 Task: Create a due date automation trigger when advanced on, 2 days after a card is due add fields with custom fields "Resume" completed at 11:00 AM.
Action: Mouse moved to (915, 288)
Screenshot: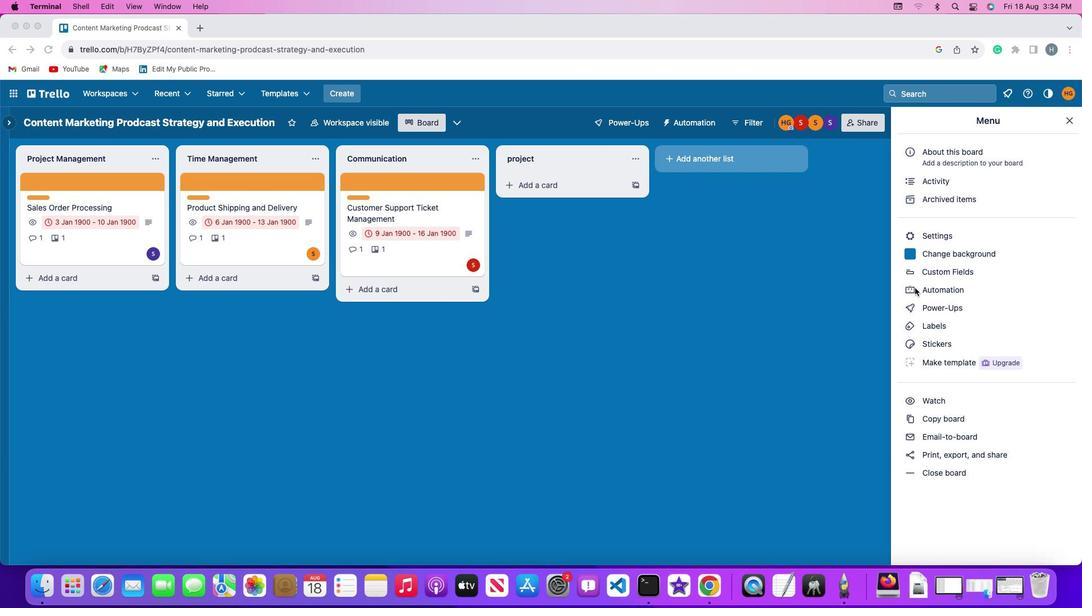 
Action: Mouse pressed left at (915, 288)
Screenshot: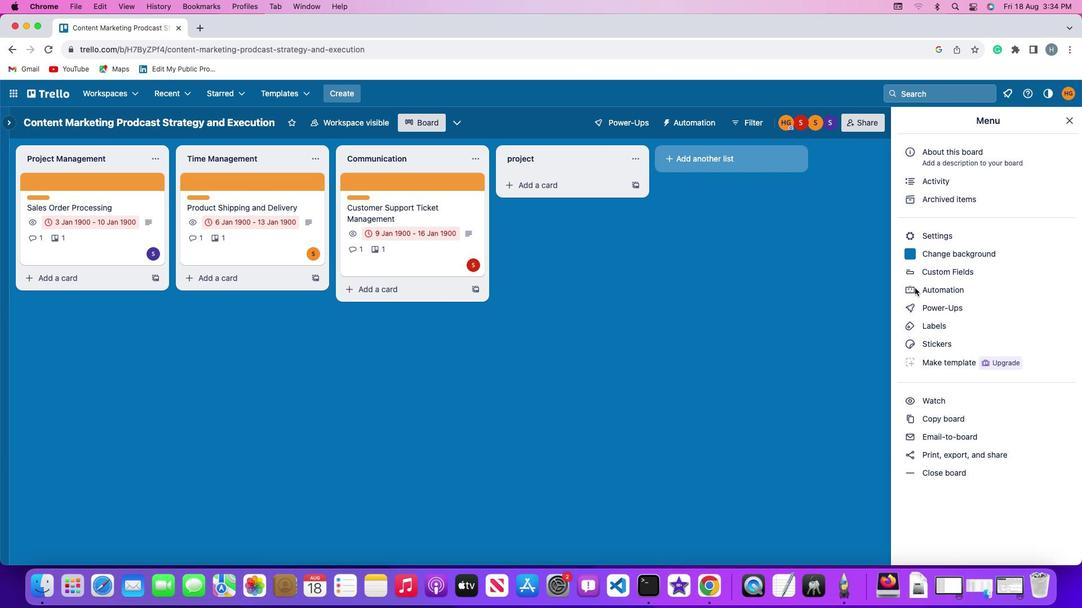 
Action: Mouse pressed left at (915, 288)
Screenshot: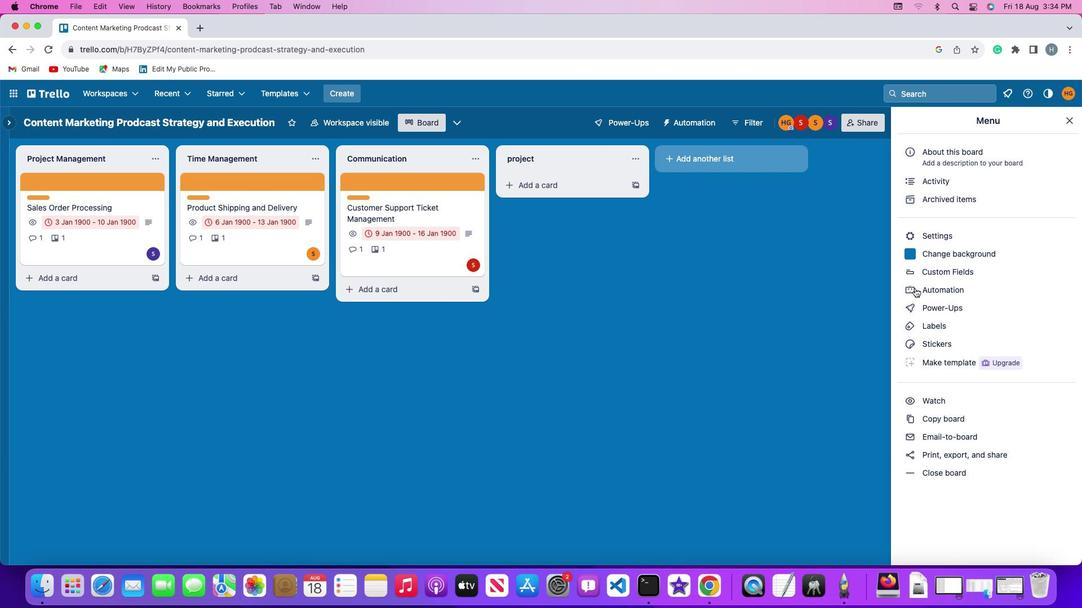 
Action: Mouse moved to (56, 266)
Screenshot: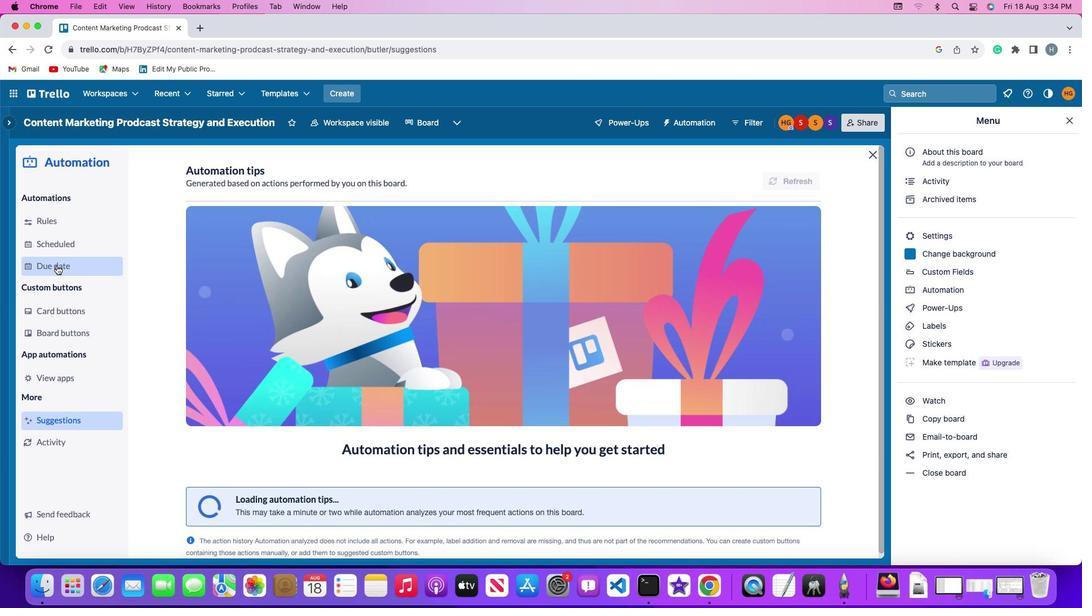 
Action: Mouse pressed left at (56, 266)
Screenshot: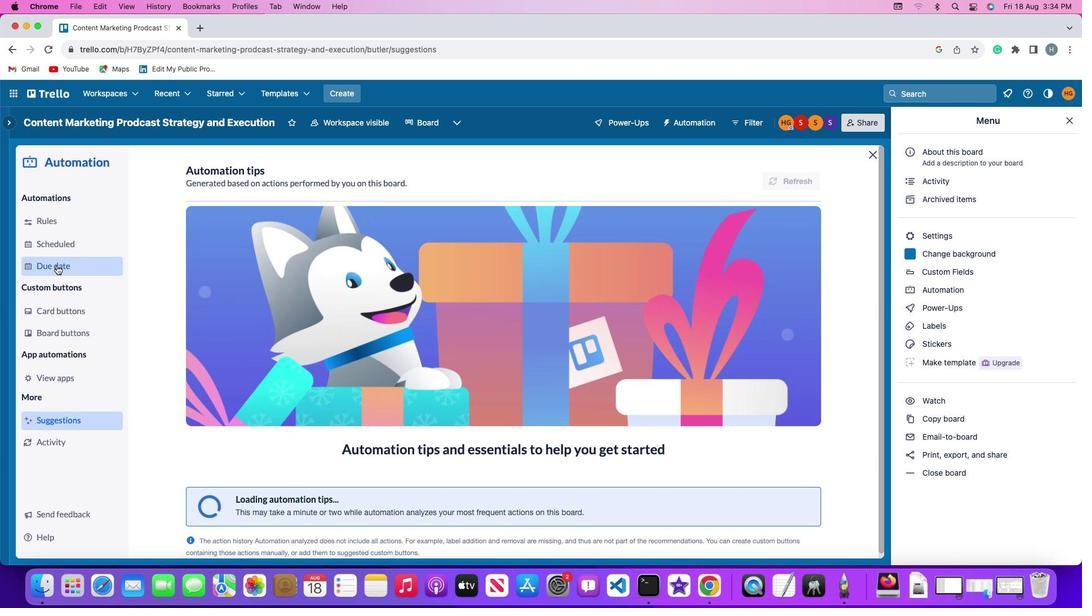 
Action: Mouse moved to (742, 172)
Screenshot: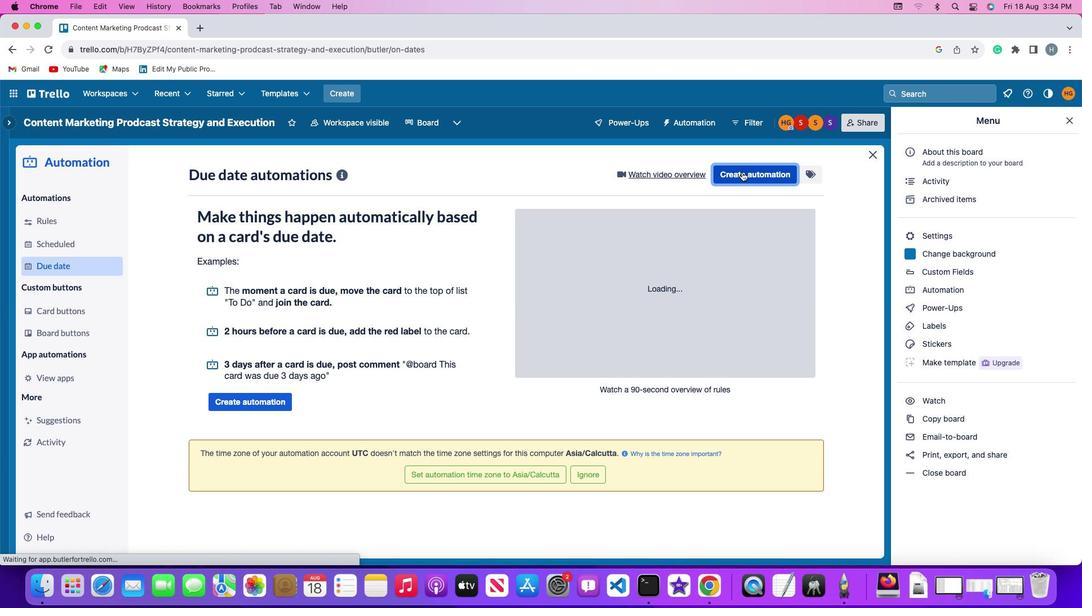 
Action: Mouse pressed left at (742, 172)
Screenshot: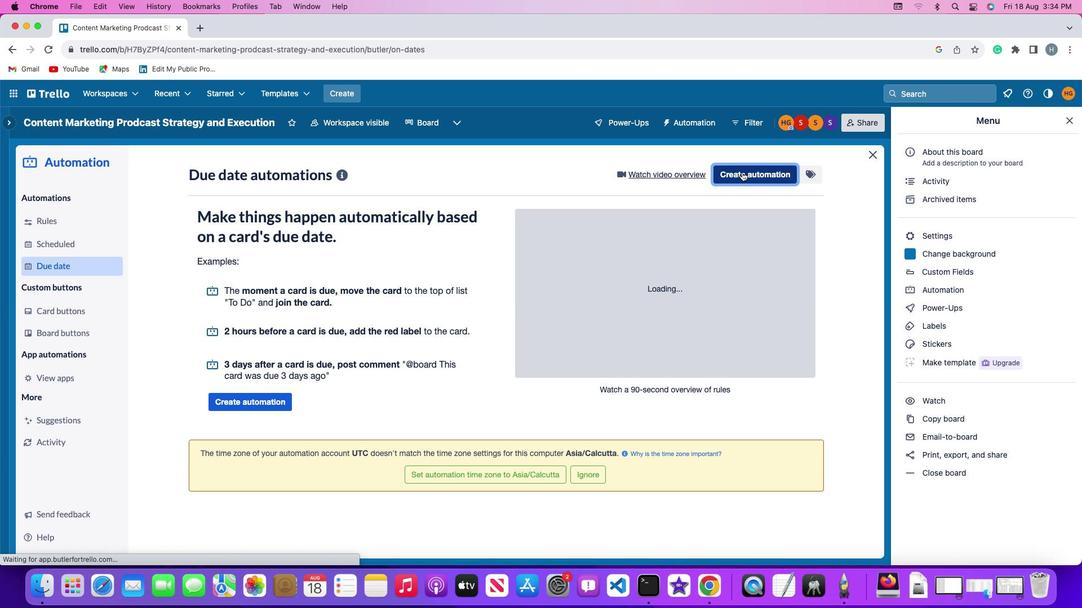 
Action: Mouse moved to (218, 279)
Screenshot: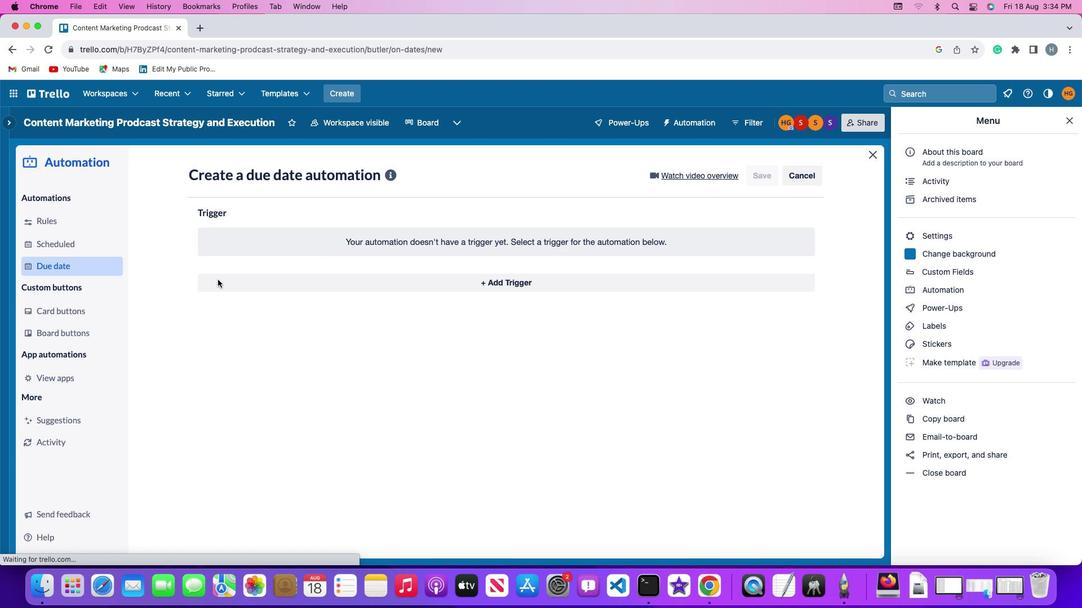 
Action: Mouse pressed left at (218, 279)
Screenshot: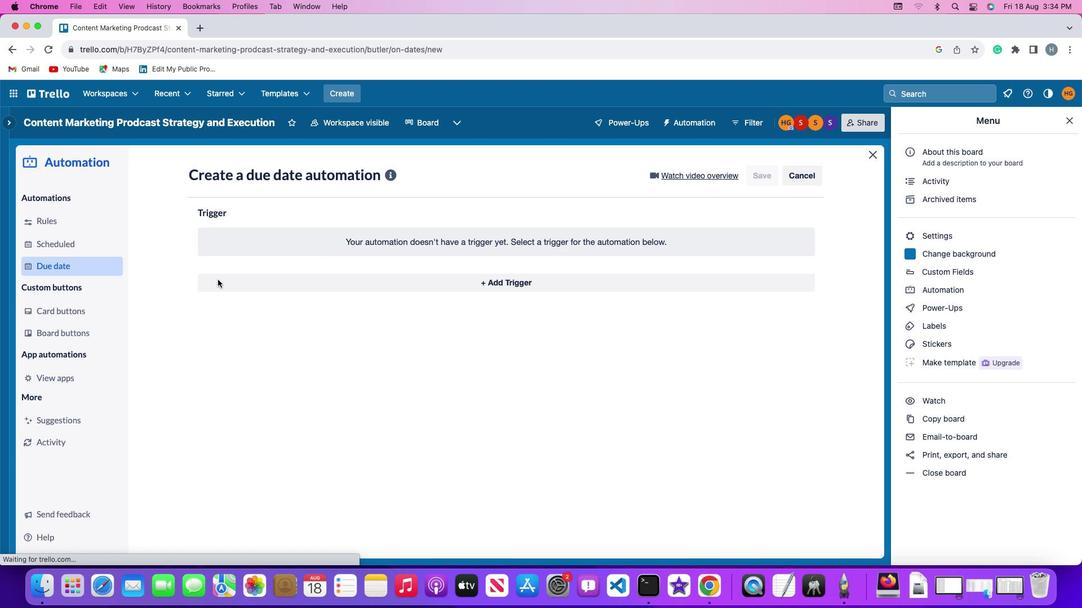 
Action: Mouse moved to (218, 455)
Screenshot: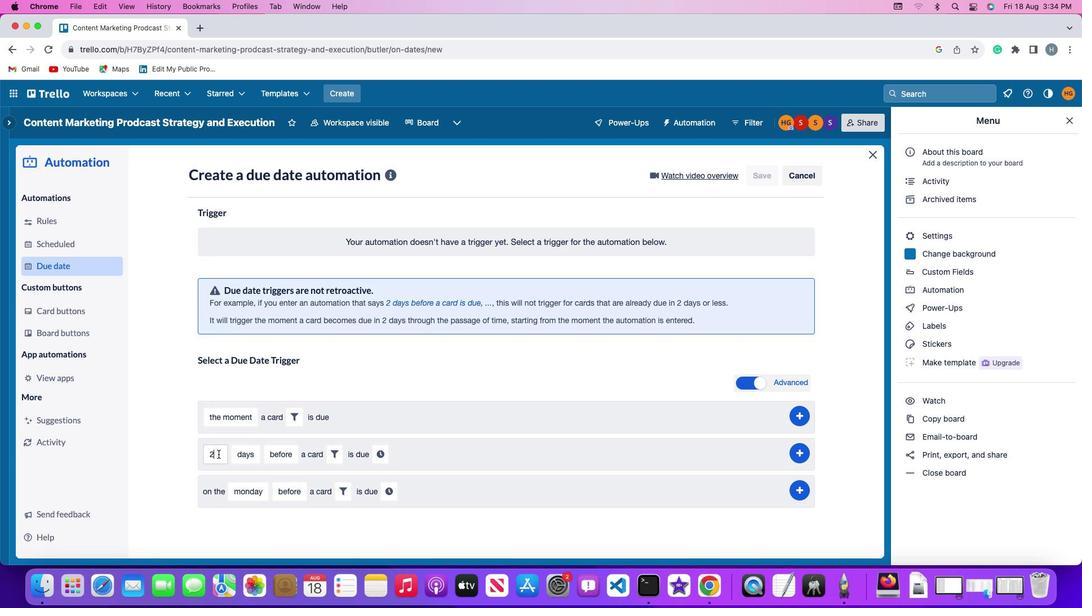 
Action: Mouse pressed left at (218, 455)
Screenshot: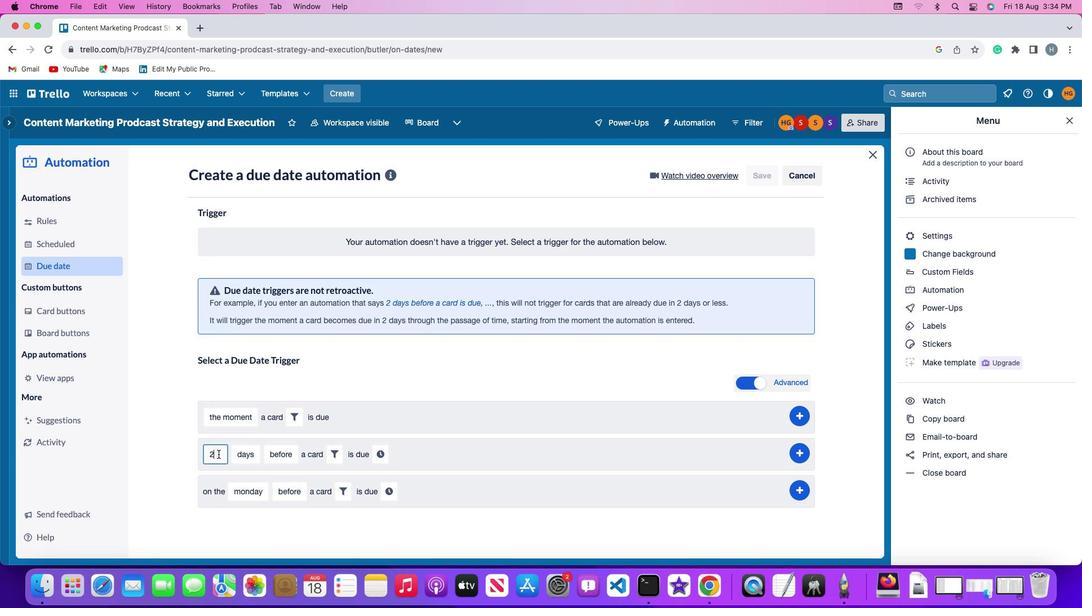 
Action: Mouse moved to (218, 452)
Screenshot: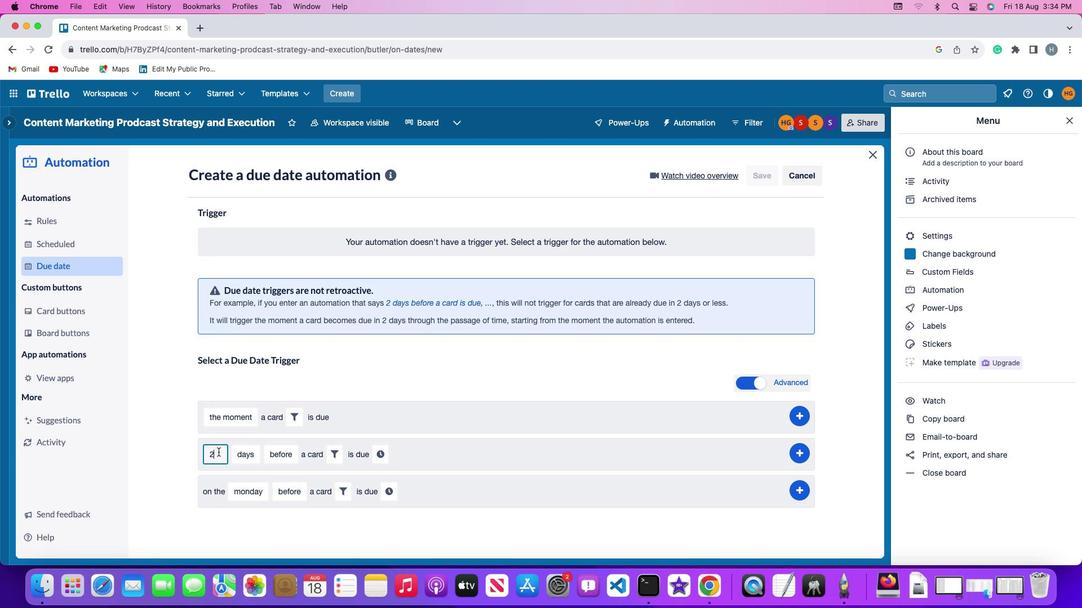
Action: Key pressed Key.backspace
Screenshot: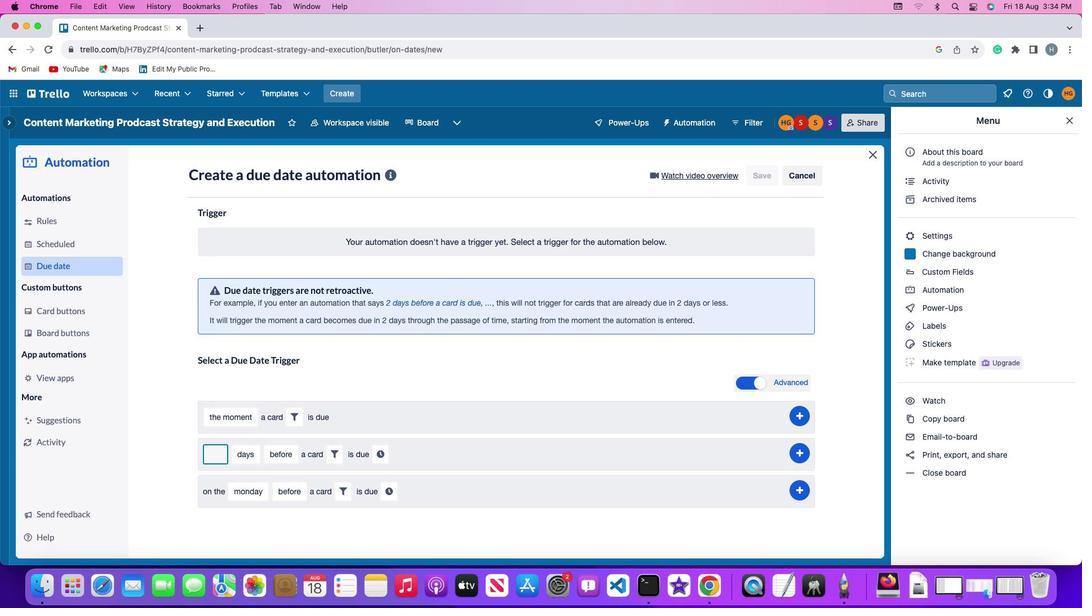 
Action: Mouse moved to (218, 452)
Screenshot: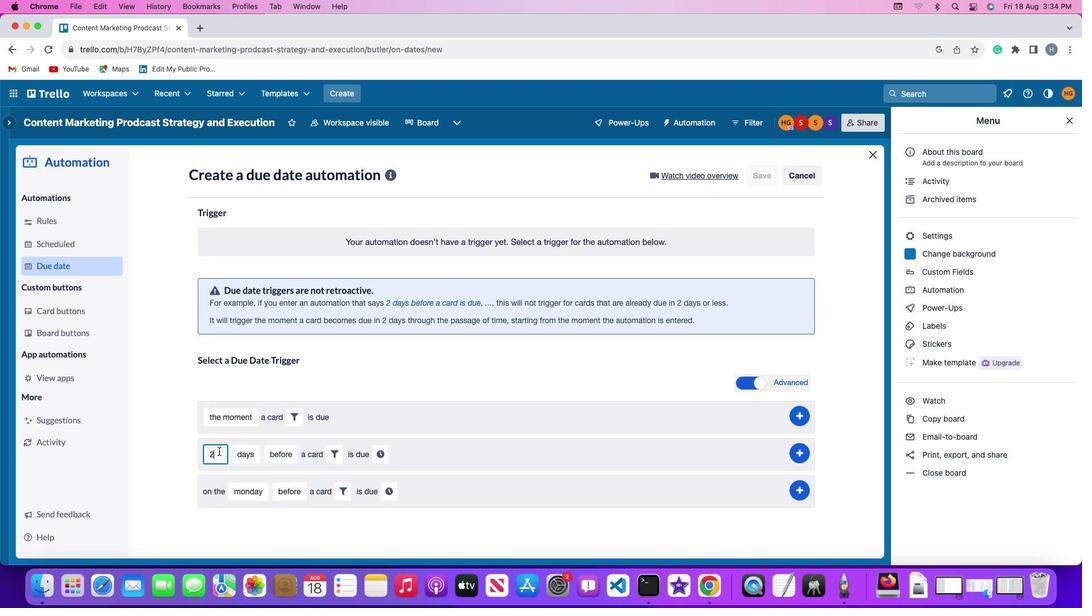 
Action: Key pressed '2'
Screenshot: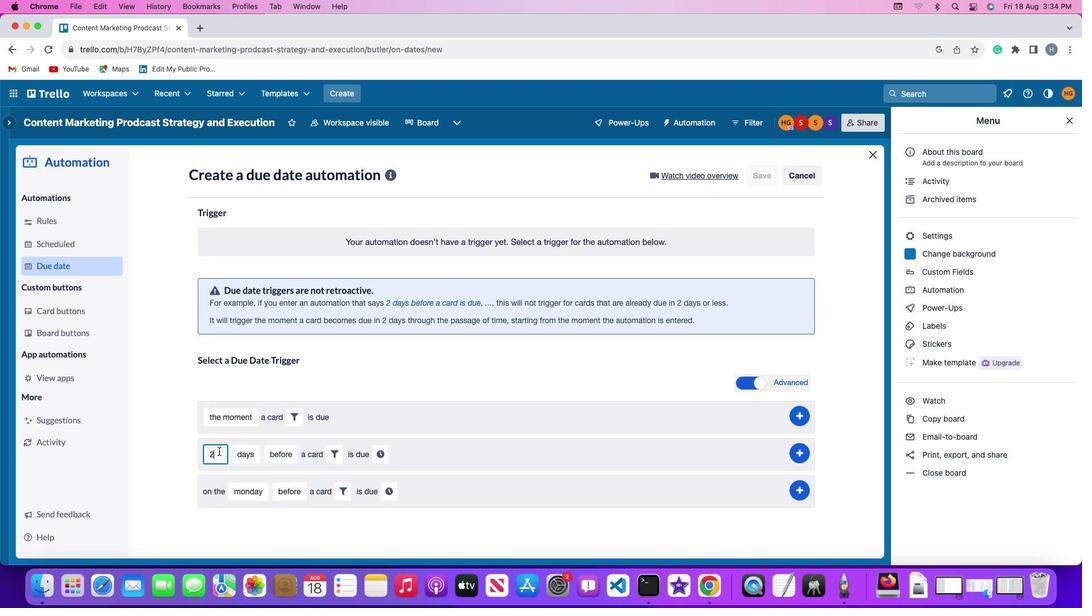 
Action: Mouse moved to (236, 448)
Screenshot: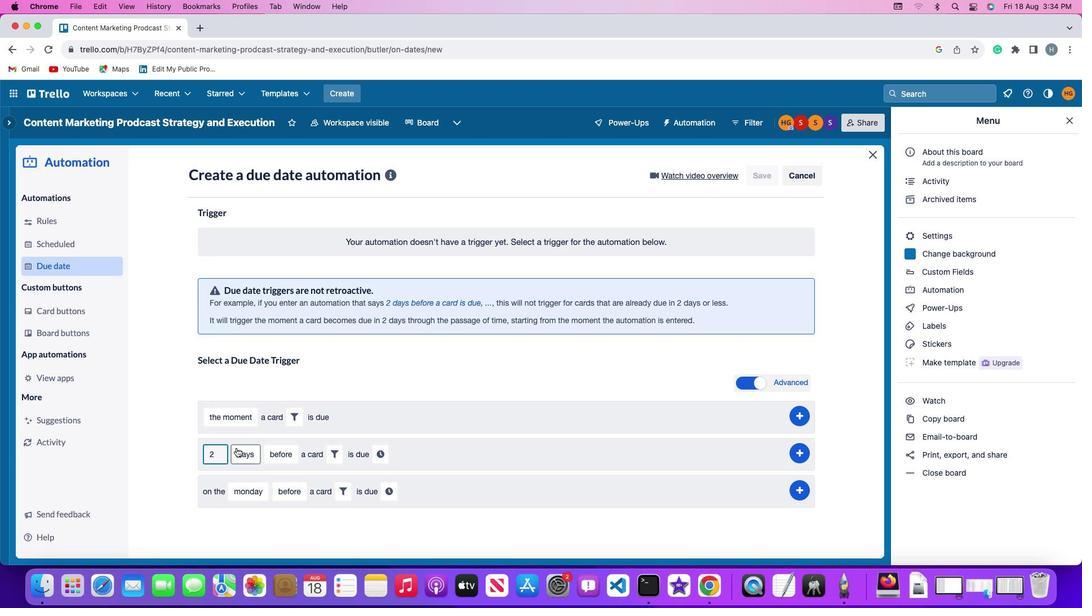 
Action: Mouse pressed left at (236, 448)
Screenshot: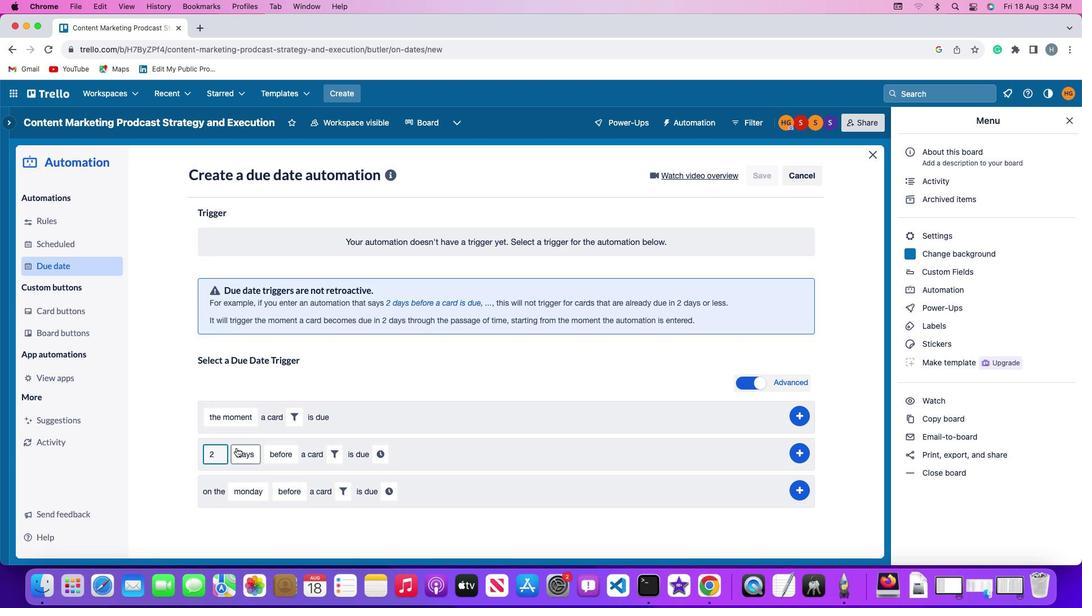 
Action: Mouse moved to (247, 475)
Screenshot: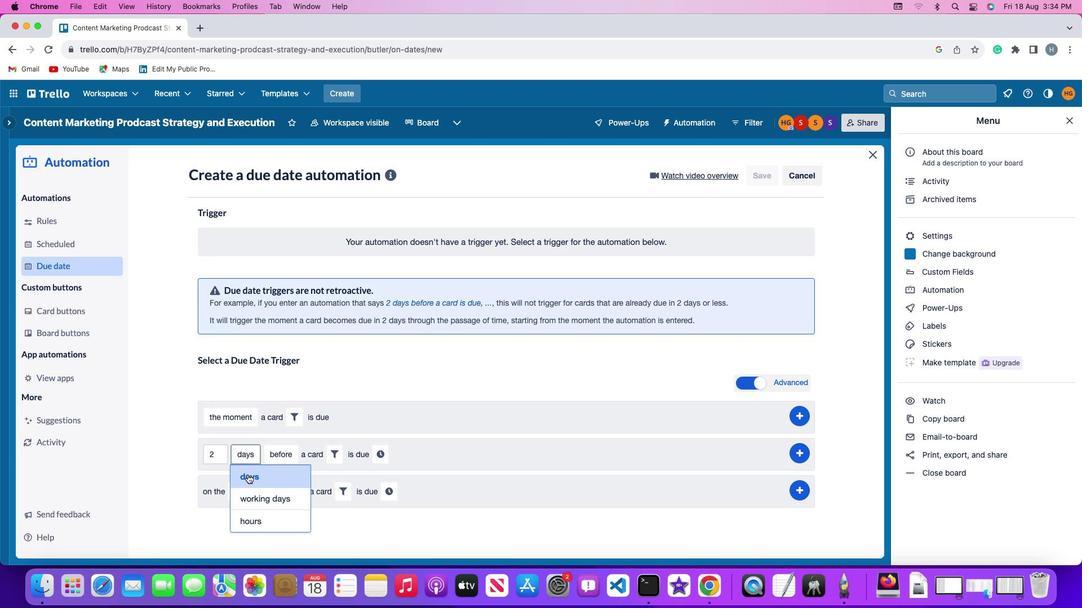 
Action: Mouse pressed left at (247, 475)
Screenshot: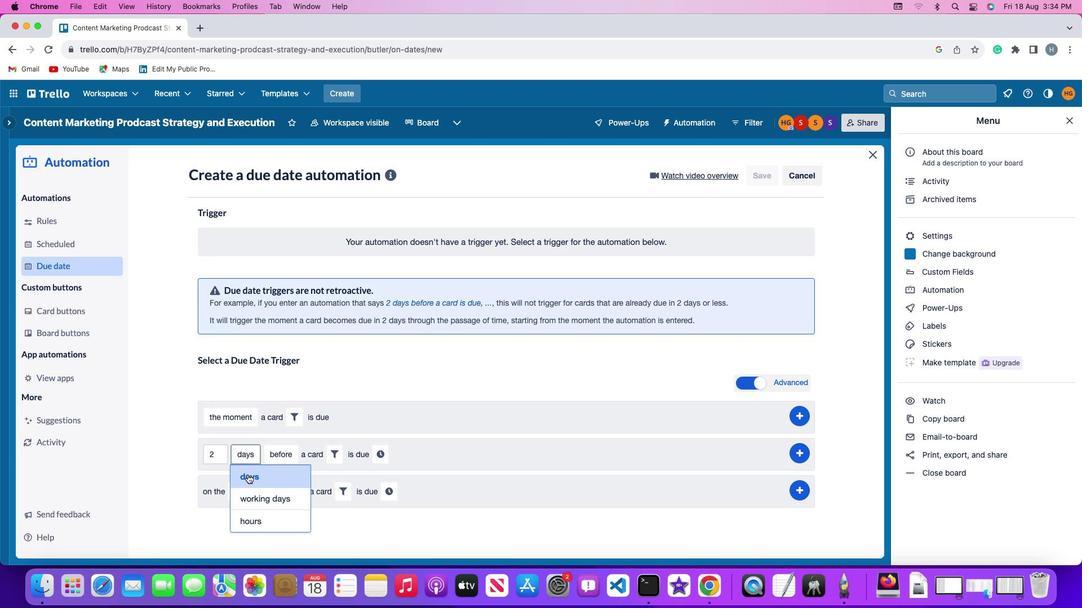 
Action: Mouse moved to (277, 452)
Screenshot: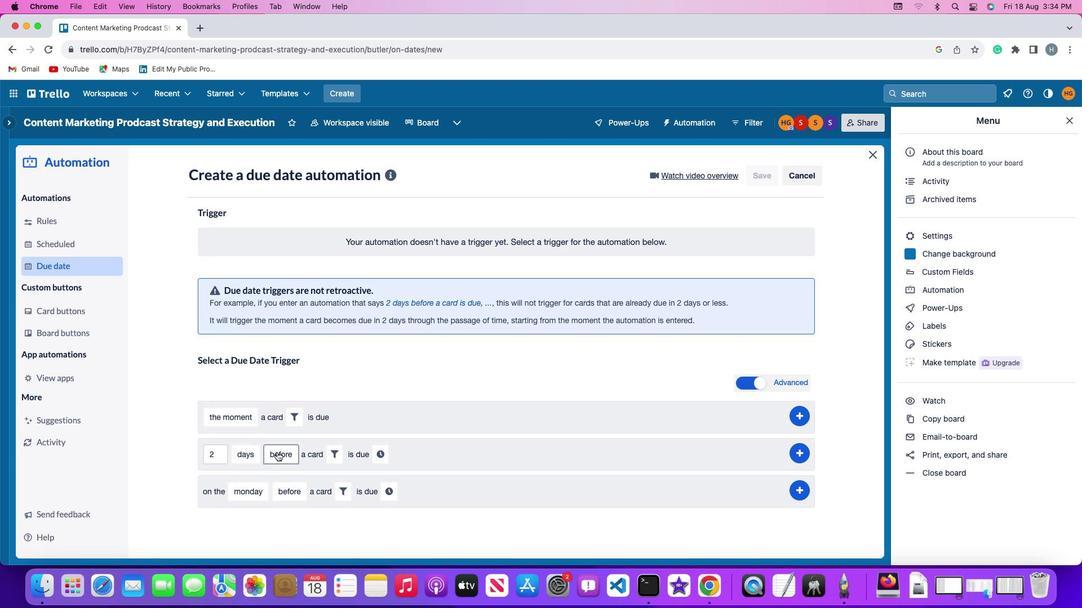 
Action: Mouse pressed left at (277, 452)
Screenshot: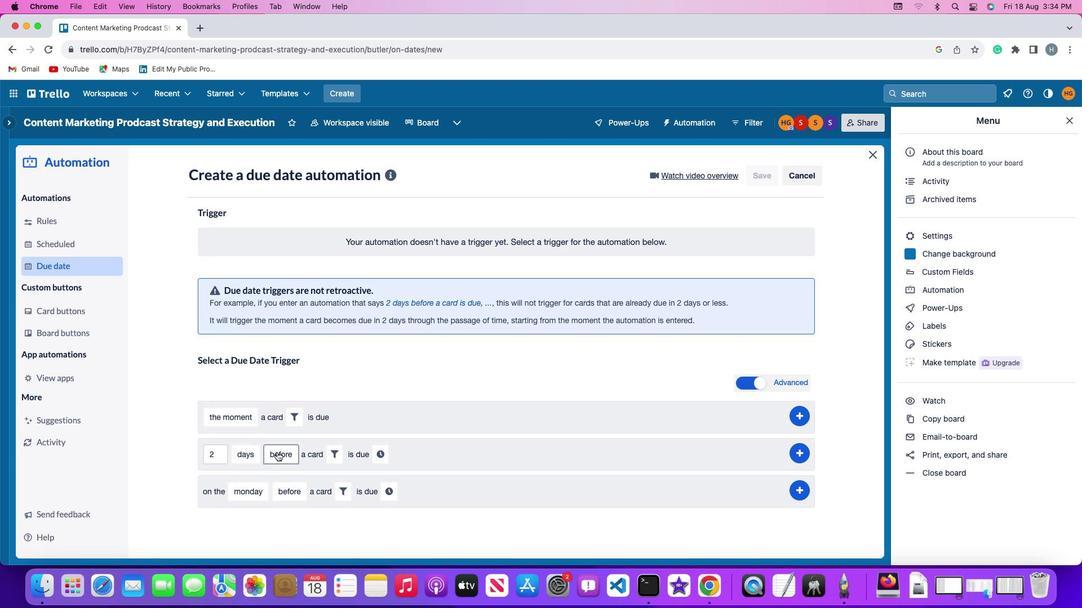 
Action: Mouse moved to (282, 495)
Screenshot: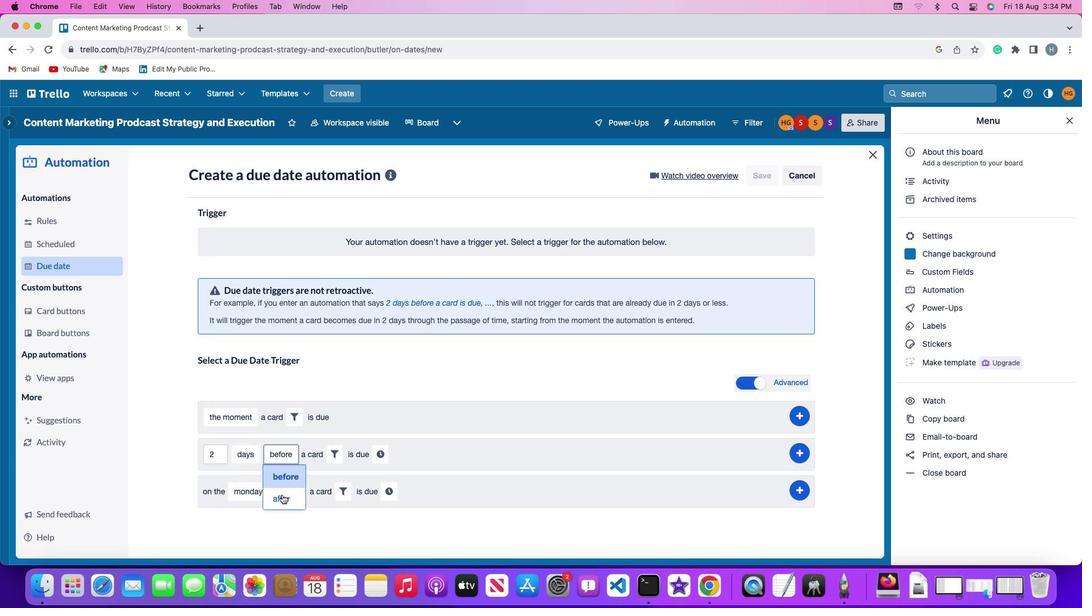 
Action: Mouse pressed left at (282, 495)
Screenshot: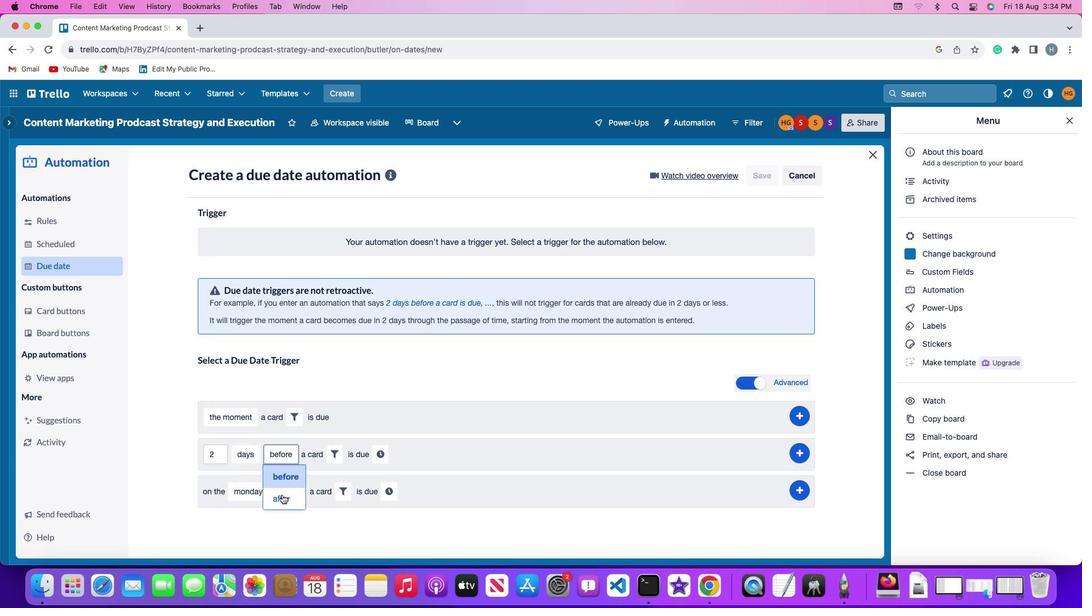 
Action: Mouse moved to (328, 453)
Screenshot: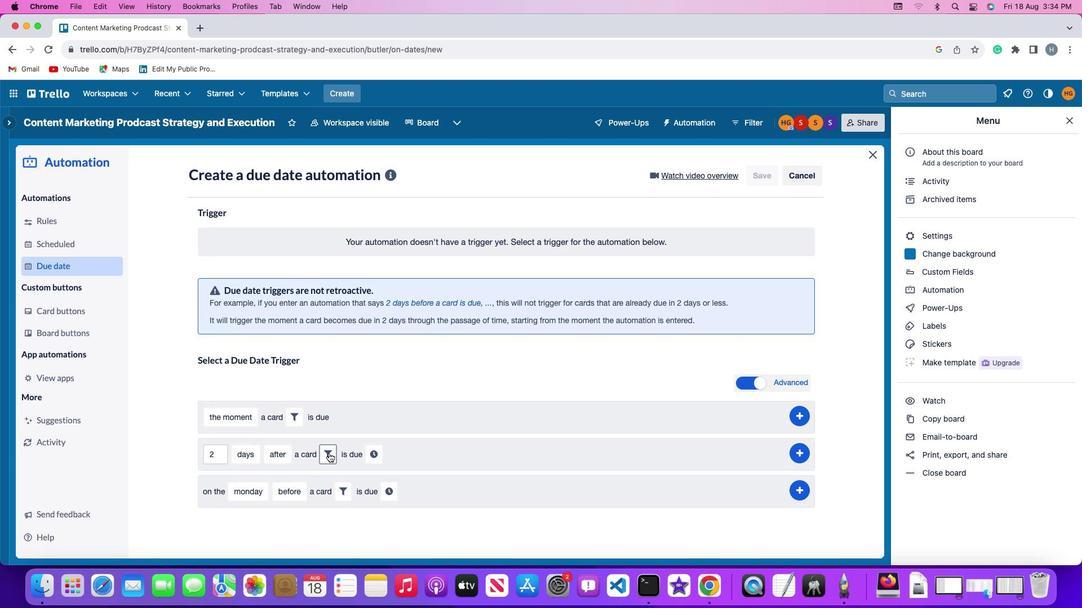 
Action: Mouse pressed left at (328, 453)
Screenshot: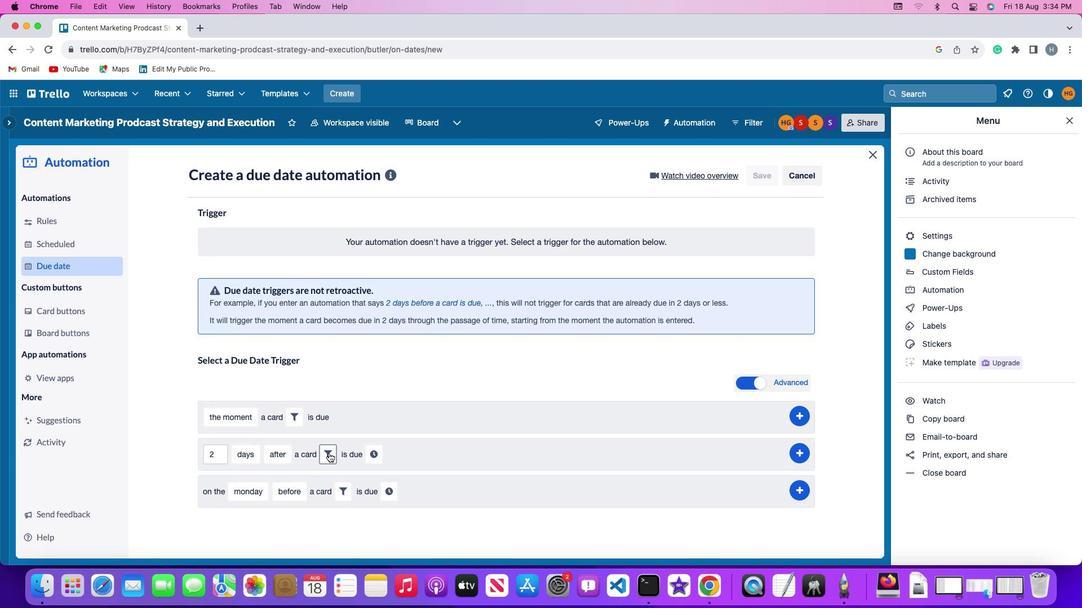
Action: Mouse moved to (510, 490)
Screenshot: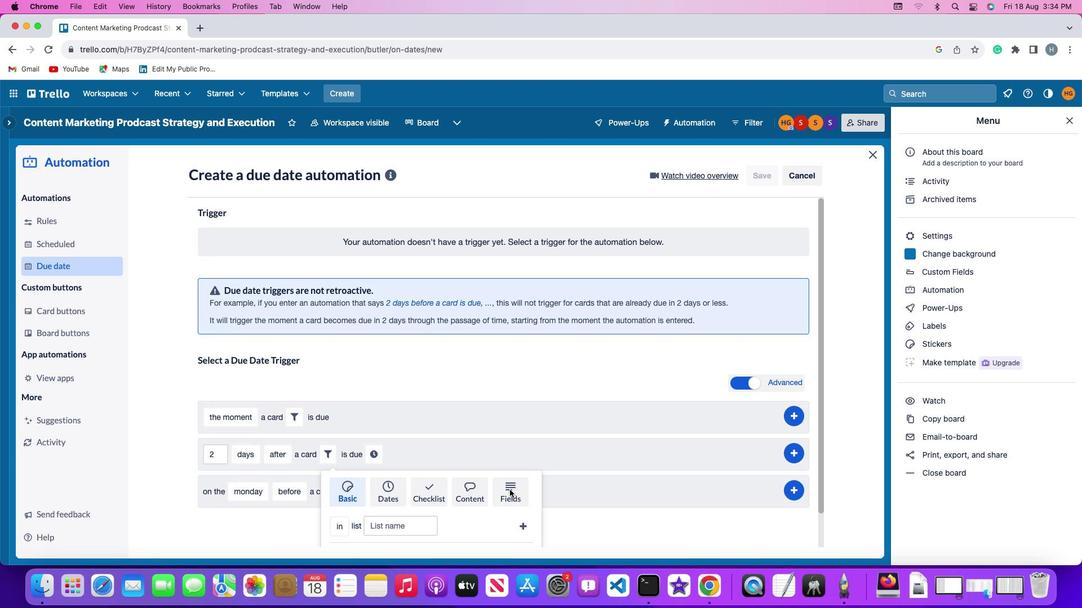 
Action: Mouse pressed left at (510, 490)
Screenshot: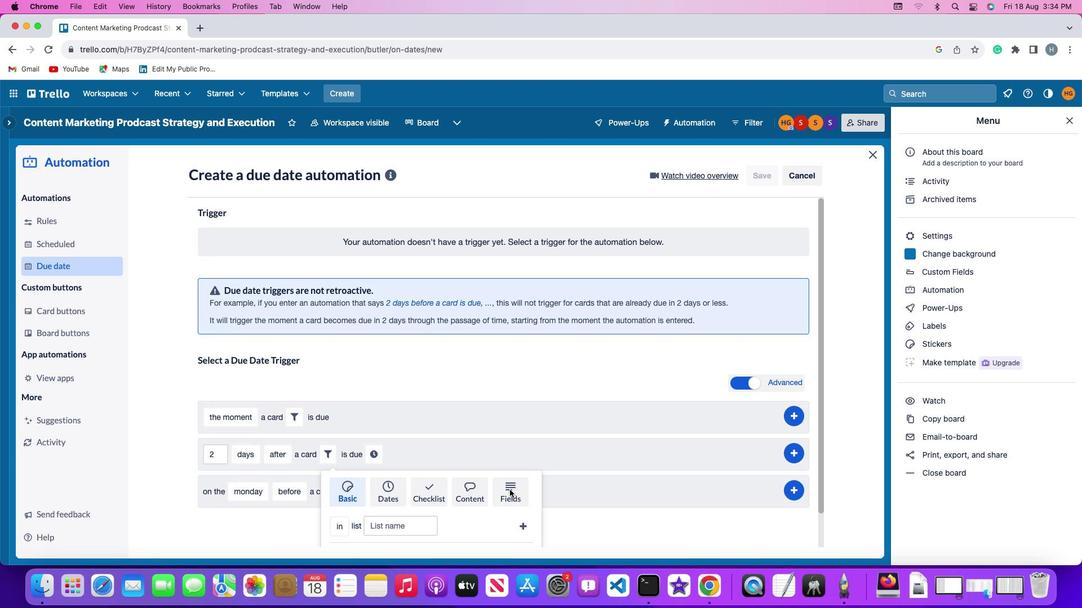
Action: Mouse moved to (262, 508)
Screenshot: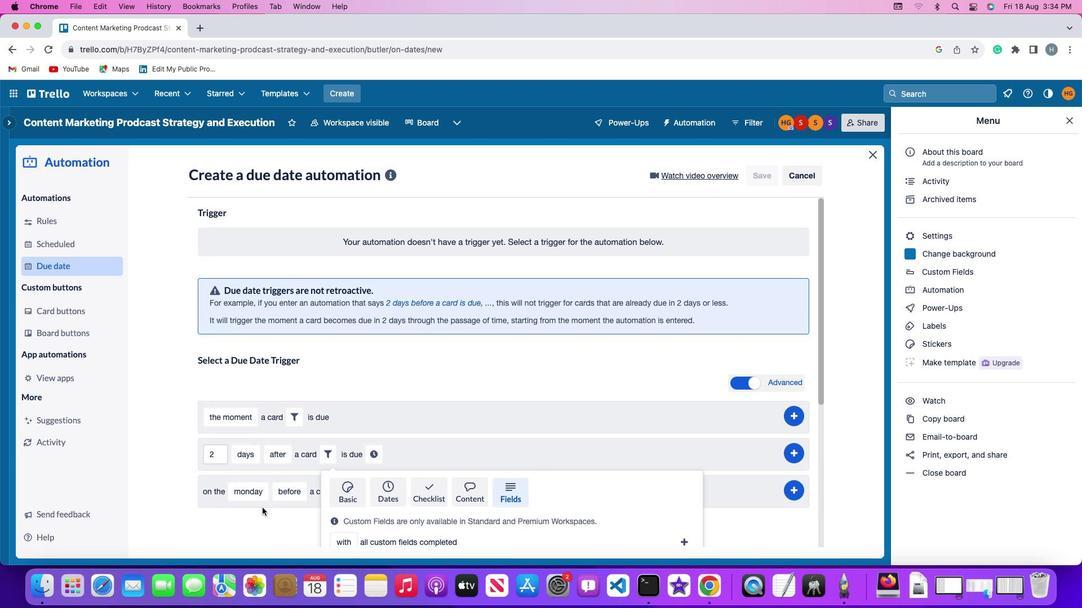 
Action: Mouse scrolled (262, 508) with delta (0, 0)
Screenshot: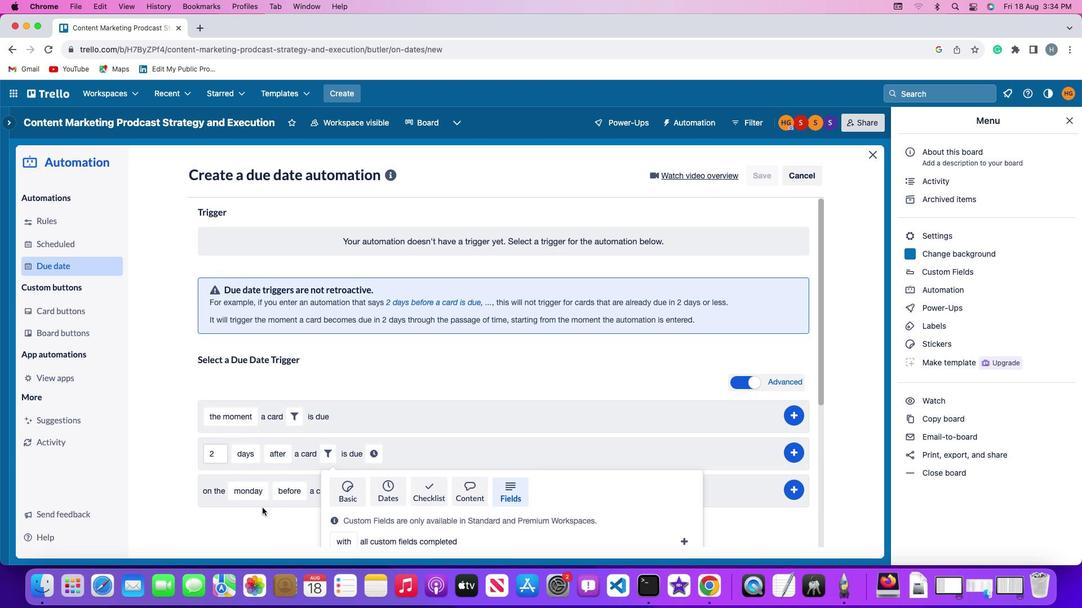 
Action: Mouse scrolled (262, 508) with delta (0, 0)
Screenshot: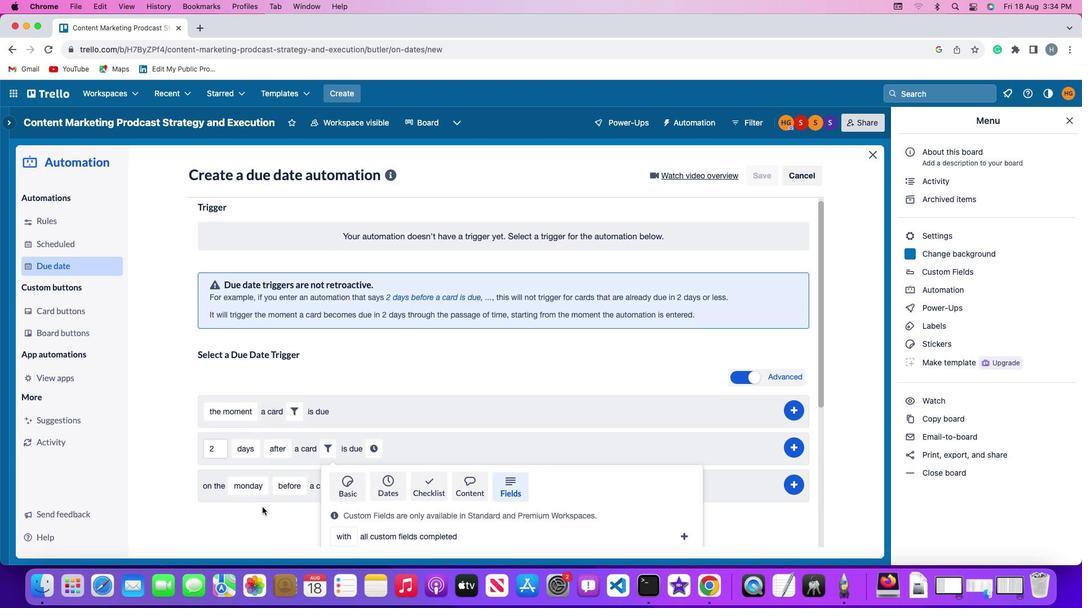 
Action: Mouse scrolled (262, 508) with delta (0, -1)
Screenshot: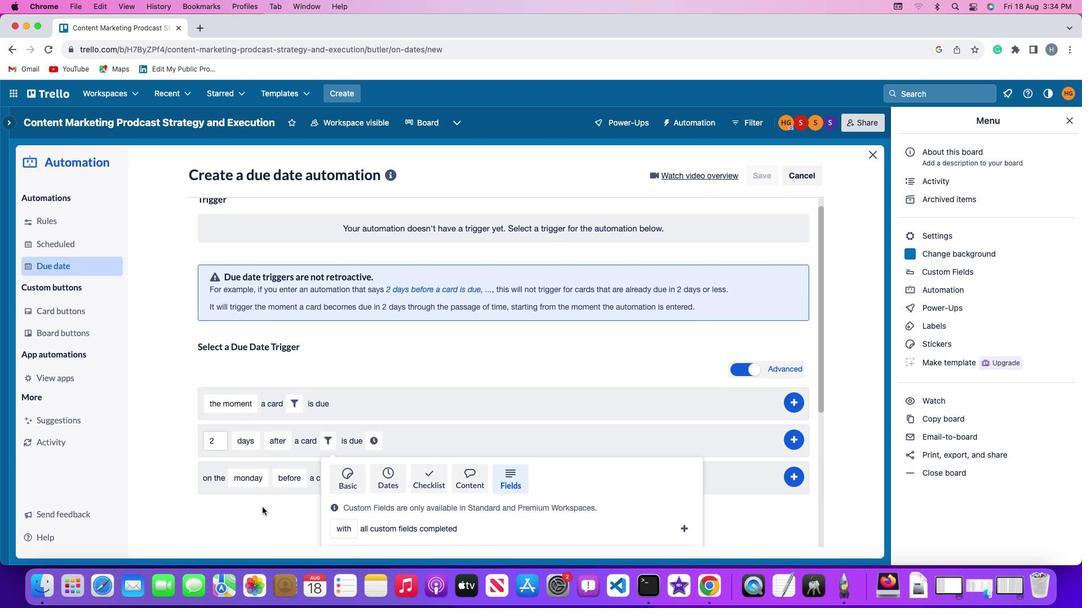 
Action: Mouse moved to (260, 504)
Screenshot: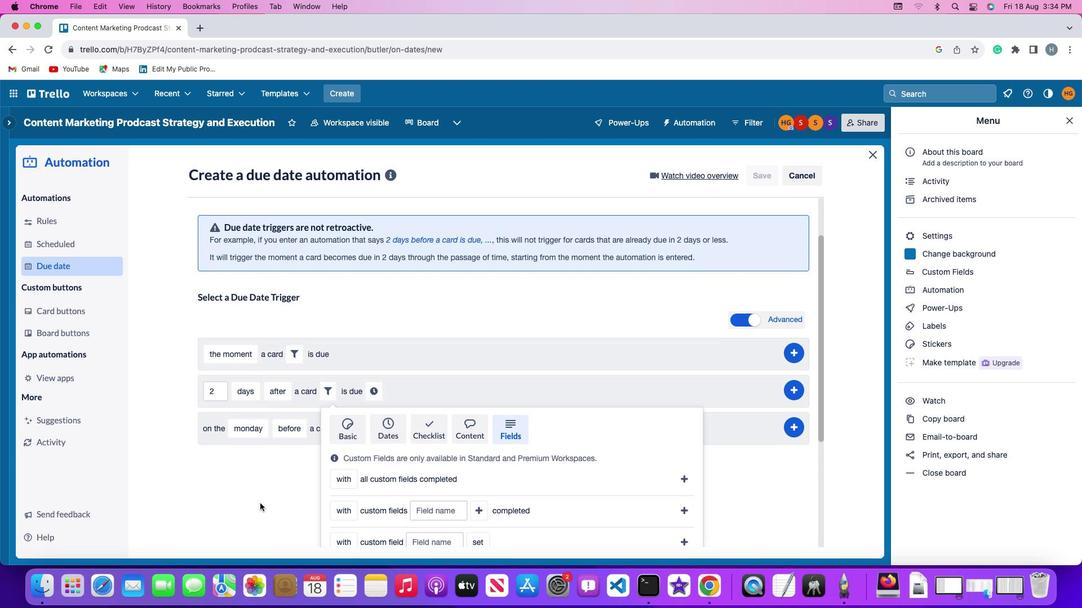 
Action: Mouse scrolled (260, 504) with delta (0, 0)
Screenshot: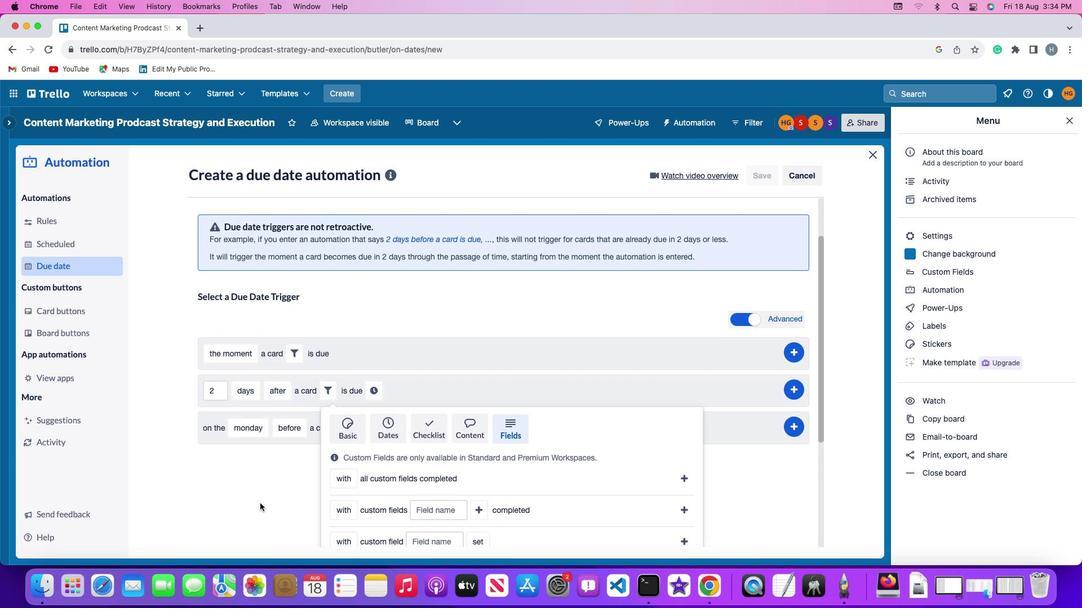 
Action: Mouse moved to (259, 503)
Screenshot: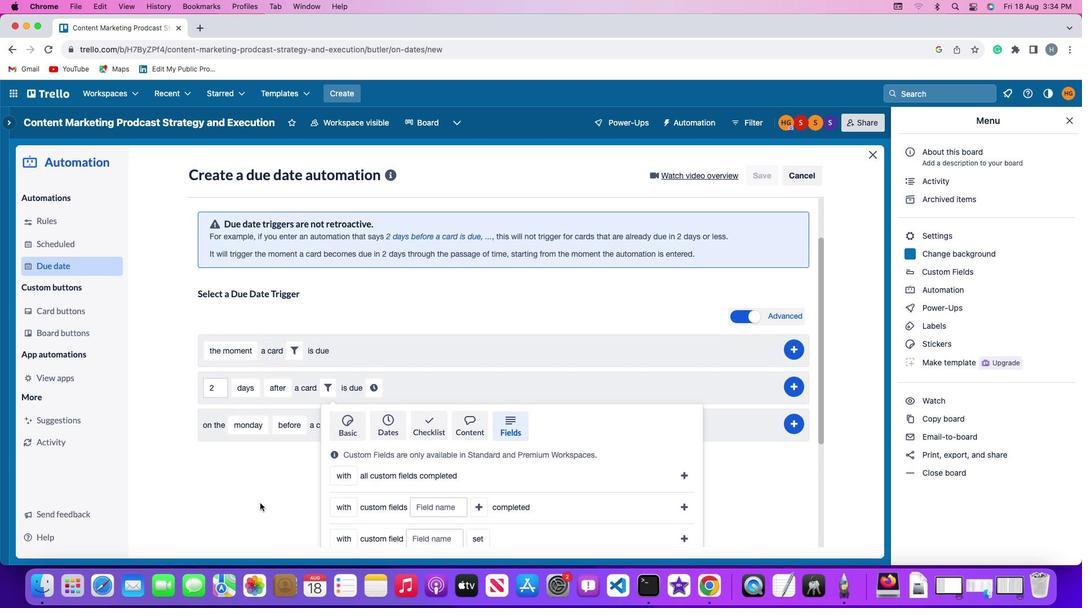 
Action: Mouse scrolled (259, 503) with delta (0, 0)
Screenshot: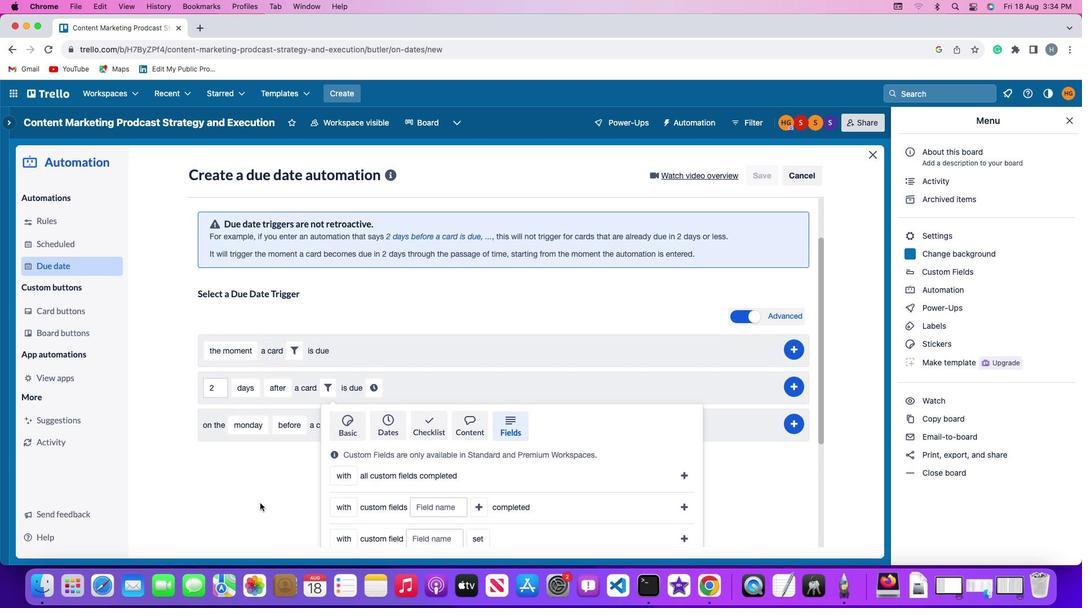 
Action: Mouse scrolled (259, 503) with delta (0, 0)
Screenshot: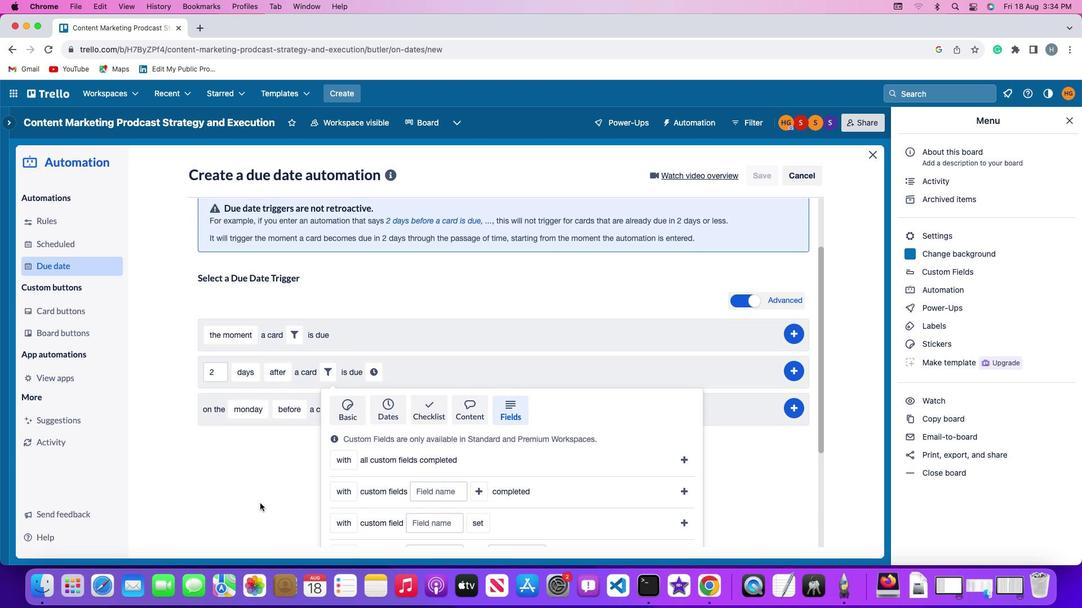 
Action: Mouse scrolled (259, 503) with delta (0, -1)
Screenshot: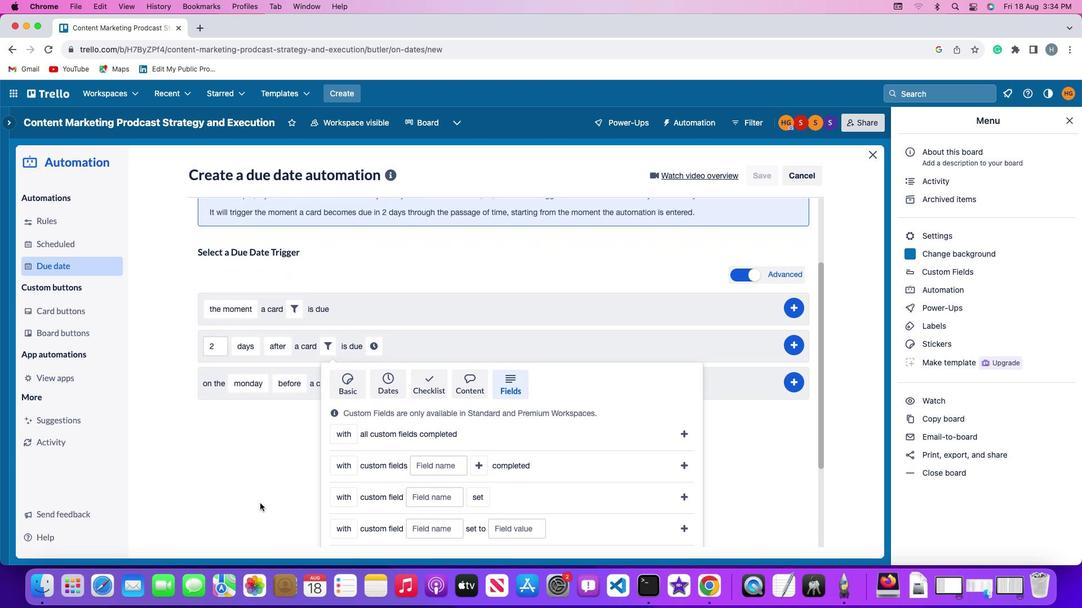 
Action: Mouse moved to (344, 412)
Screenshot: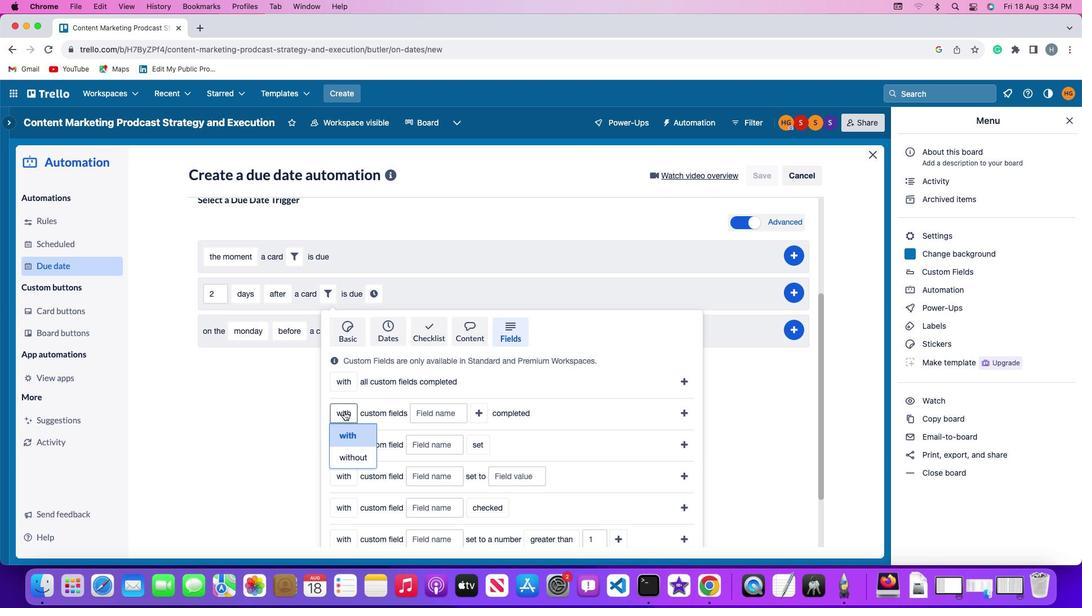 
Action: Mouse pressed left at (344, 412)
Screenshot: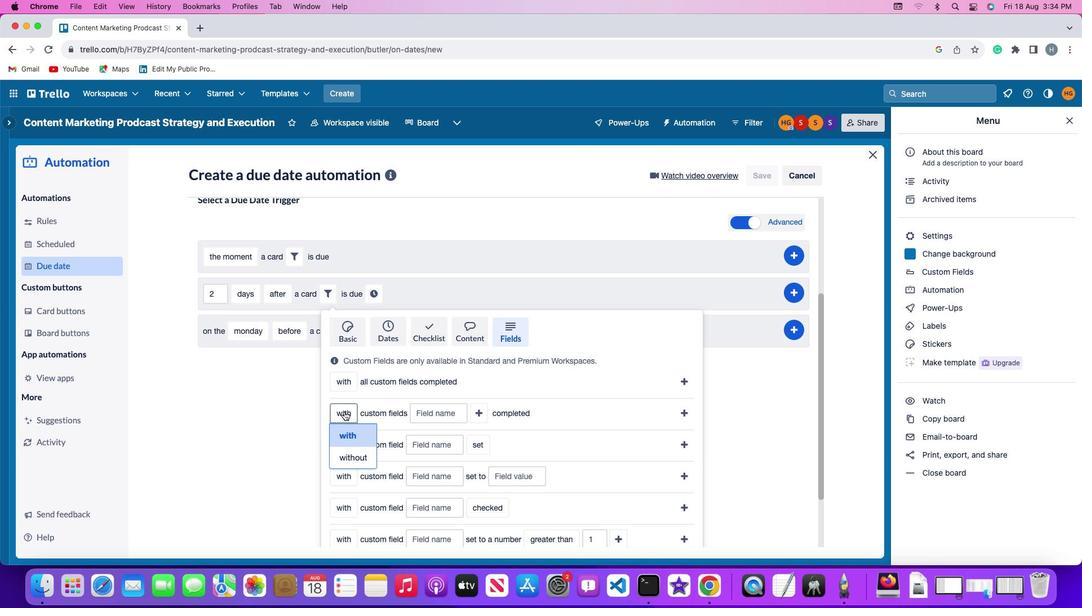 
Action: Mouse moved to (346, 431)
Screenshot: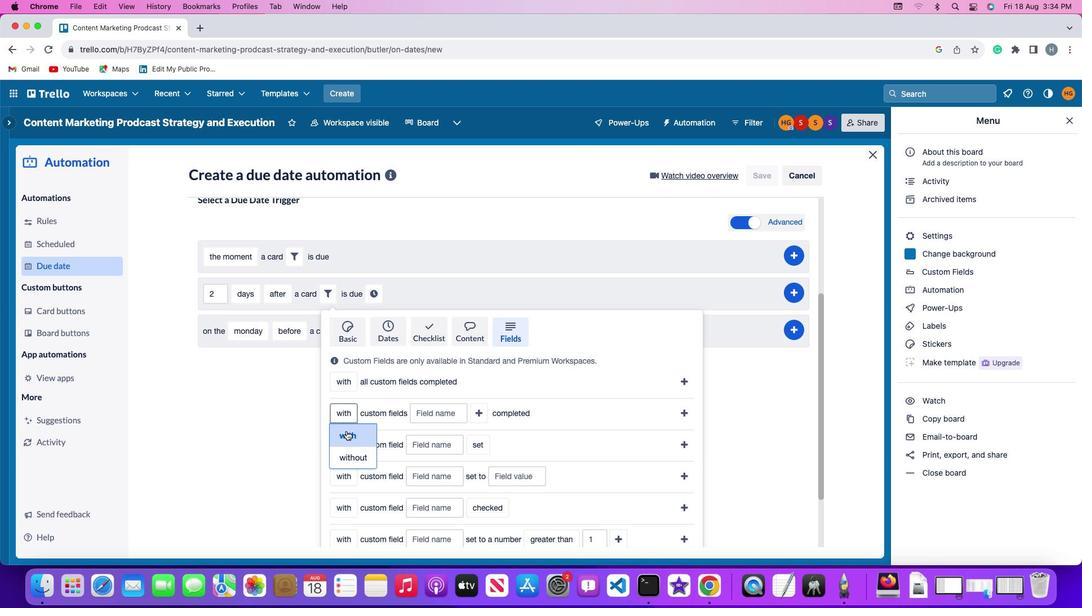 
Action: Mouse pressed left at (346, 431)
Screenshot: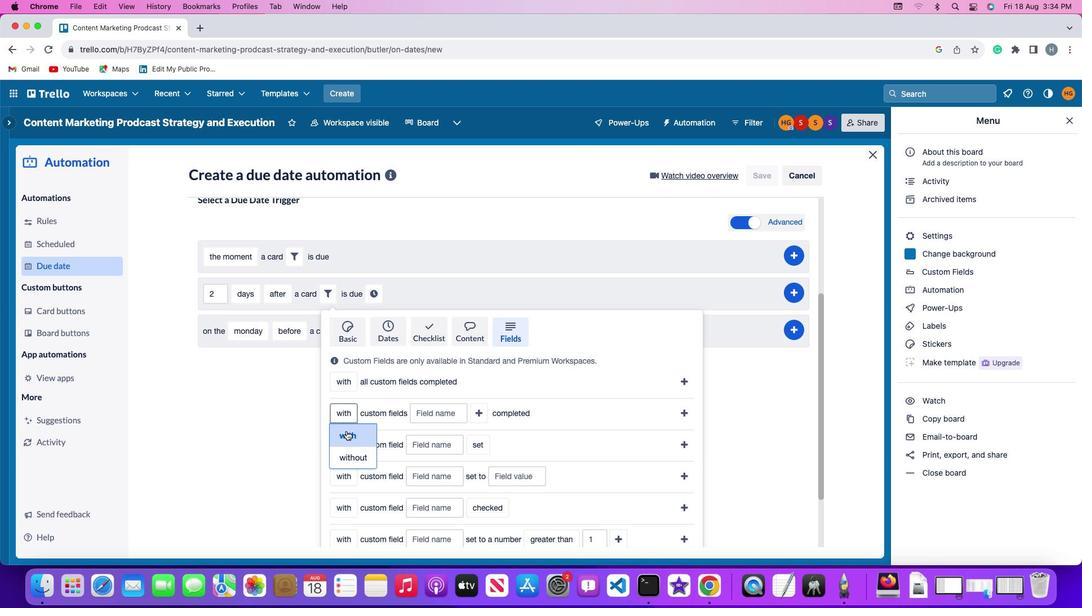 
Action: Mouse moved to (430, 413)
Screenshot: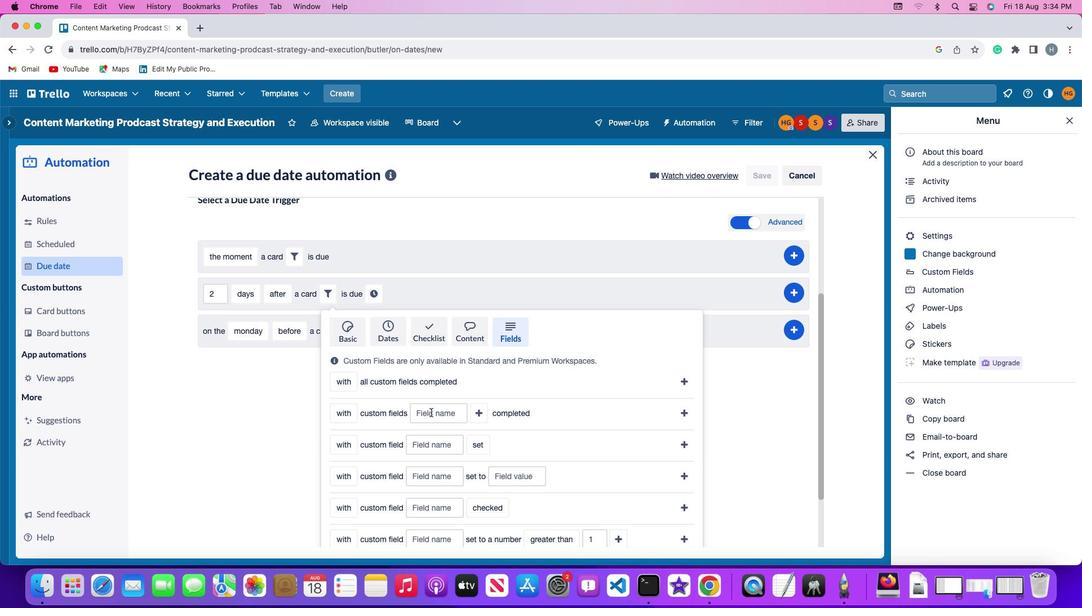 
Action: Mouse pressed left at (430, 413)
Screenshot: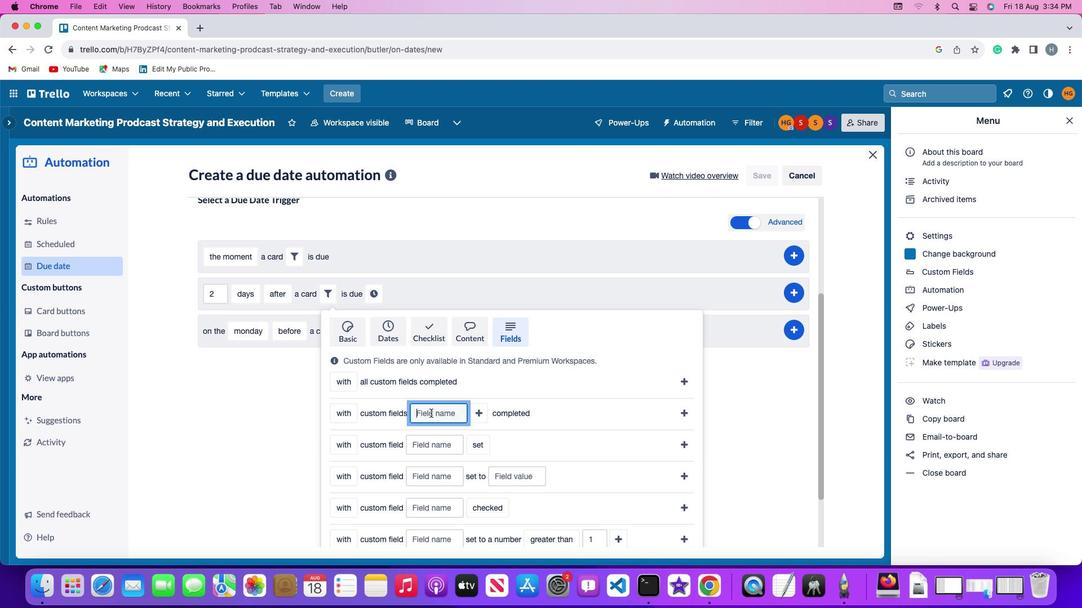 
Action: Mouse moved to (430, 413)
Screenshot: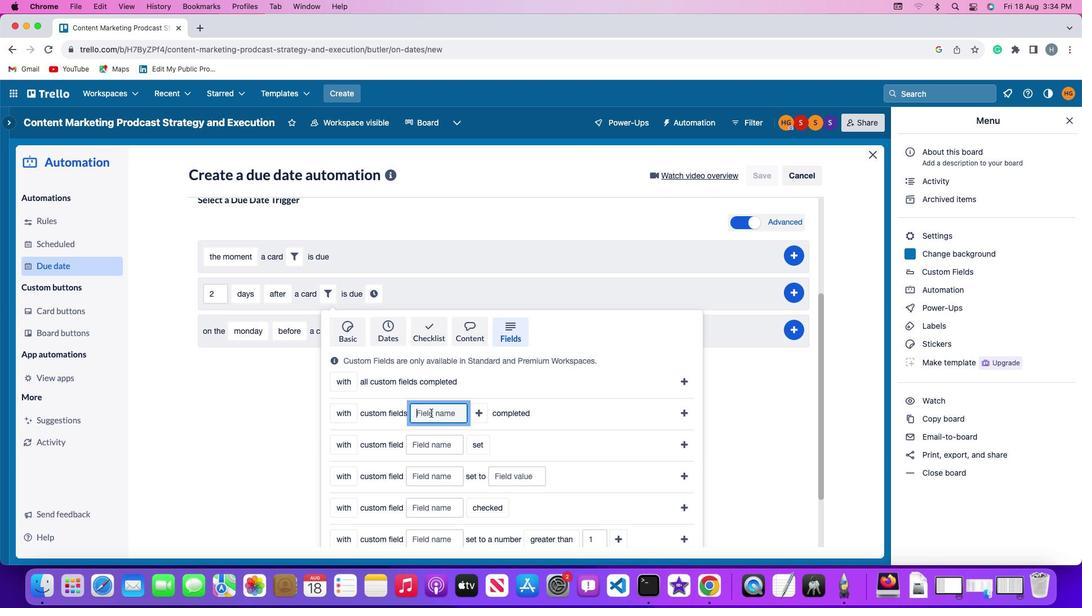
Action: Key pressed Key.shift'R''e''s''y'Key.backspace'u''m'
Screenshot: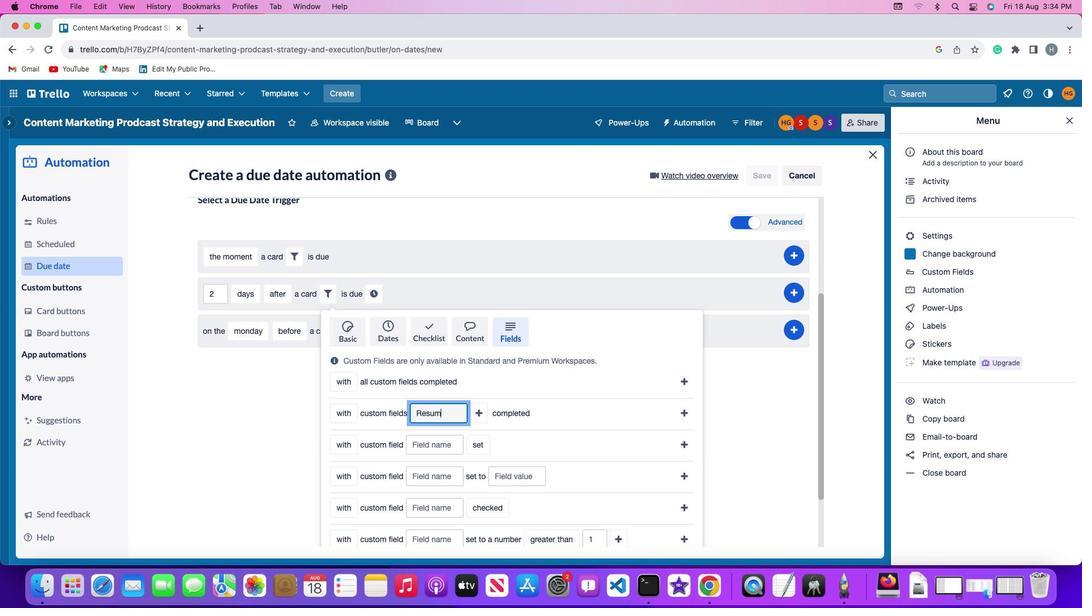 
Action: Mouse moved to (429, 412)
Screenshot: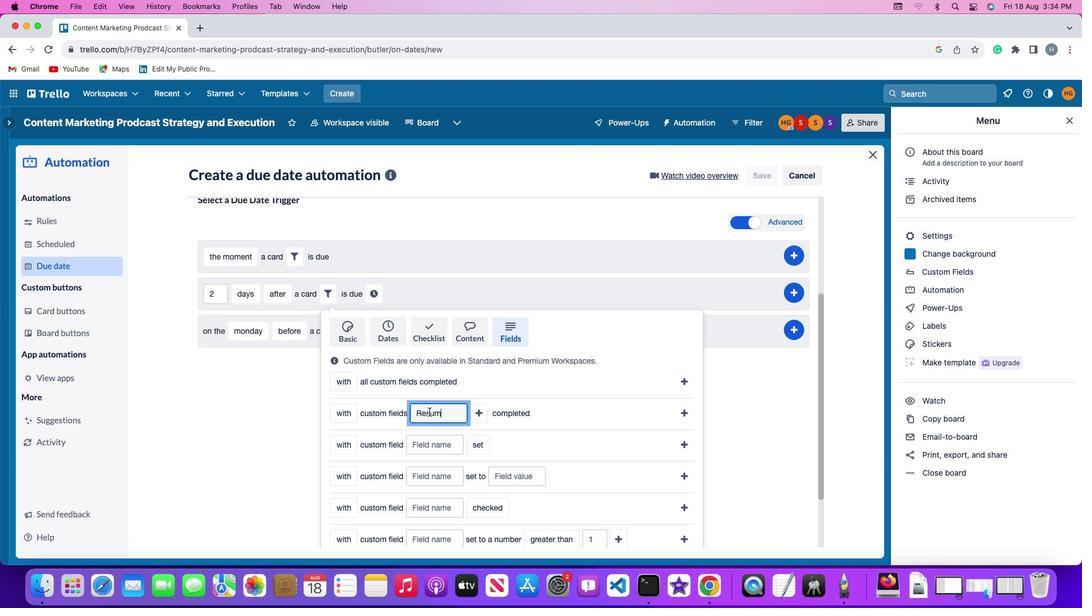
Action: Key pressed 'e'
Screenshot: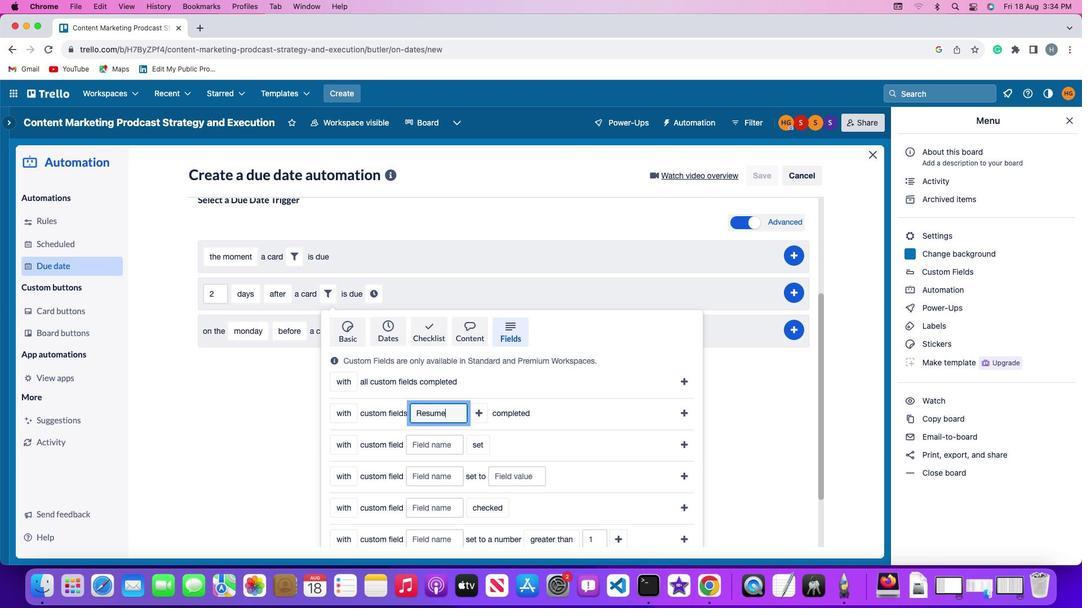 
Action: Mouse moved to (681, 407)
Screenshot: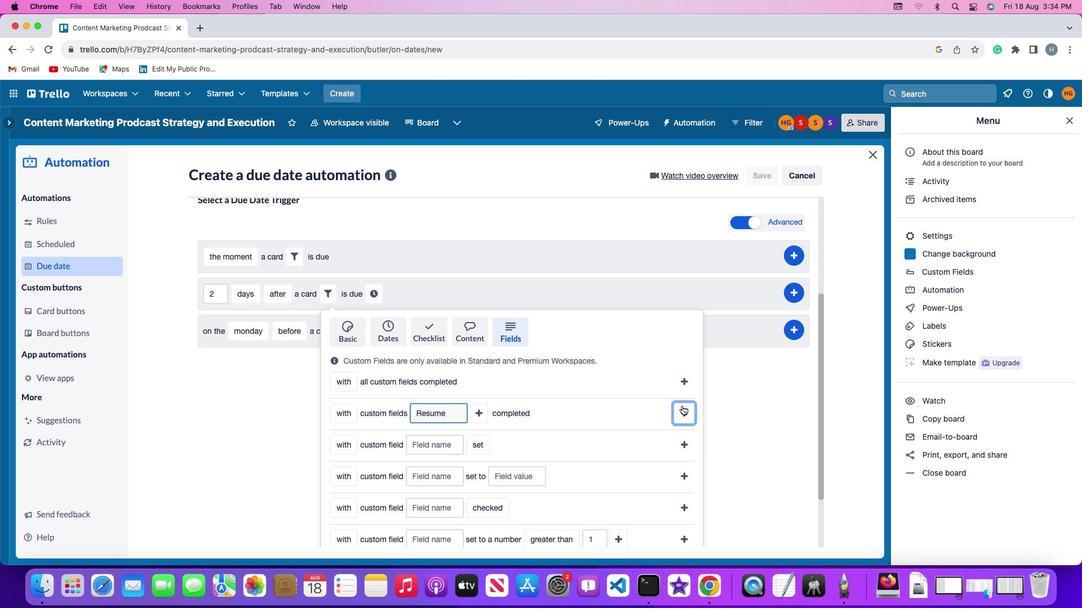 
Action: Mouse pressed left at (681, 407)
Screenshot: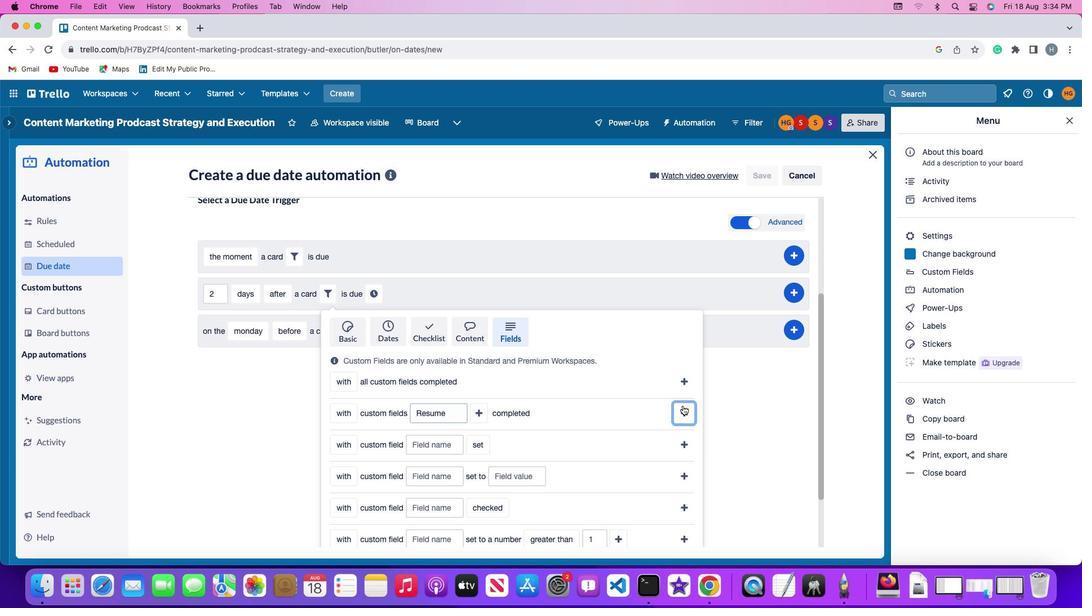 
Action: Mouse moved to (686, 411)
Screenshot: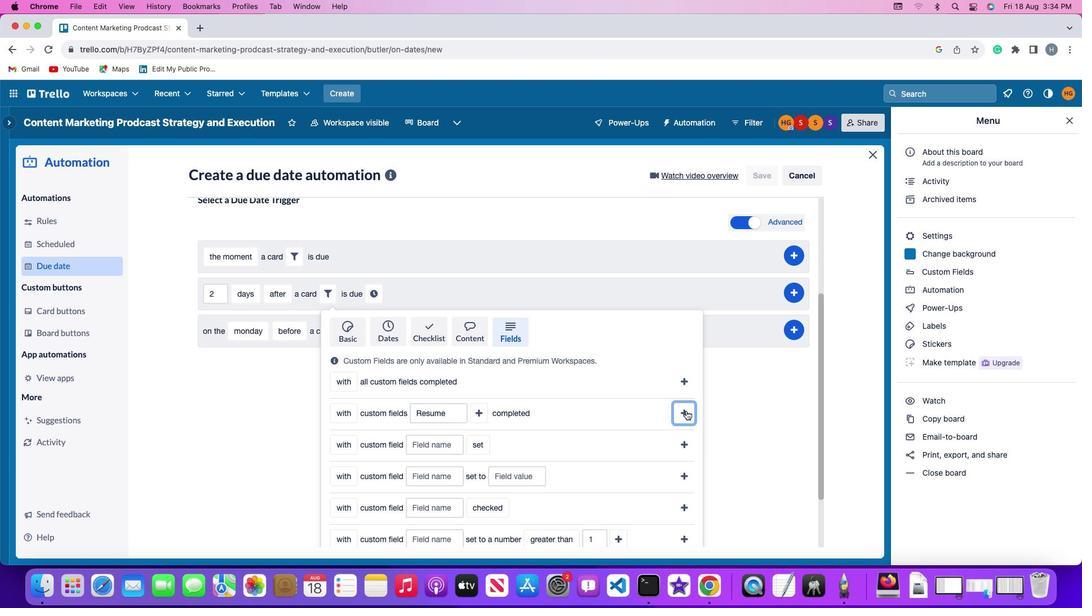 
Action: Mouse pressed left at (686, 411)
Screenshot: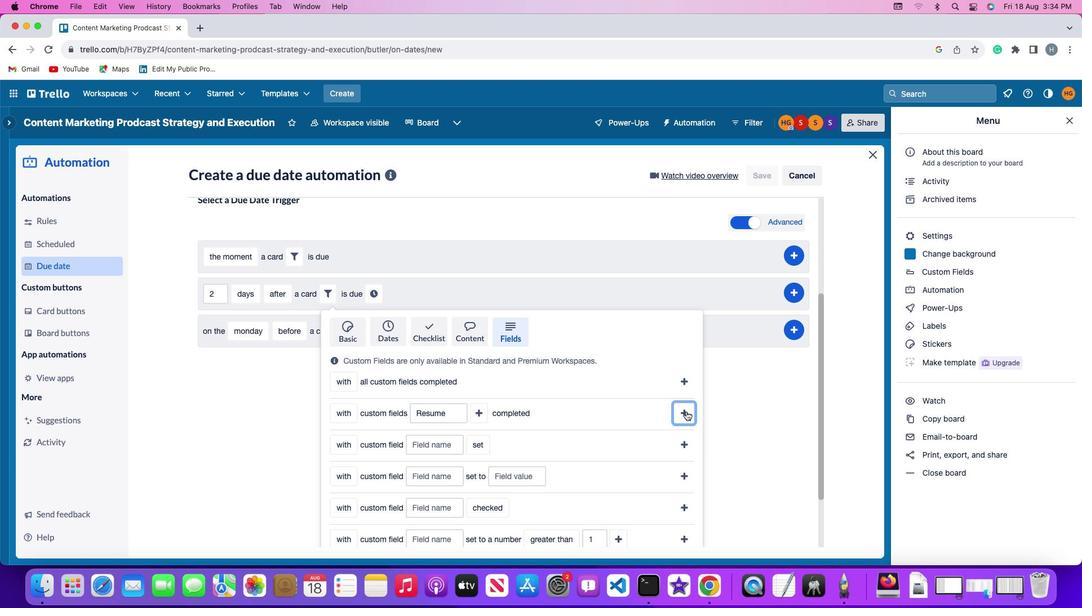 
Action: Mouse moved to (544, 453)
Screenshot: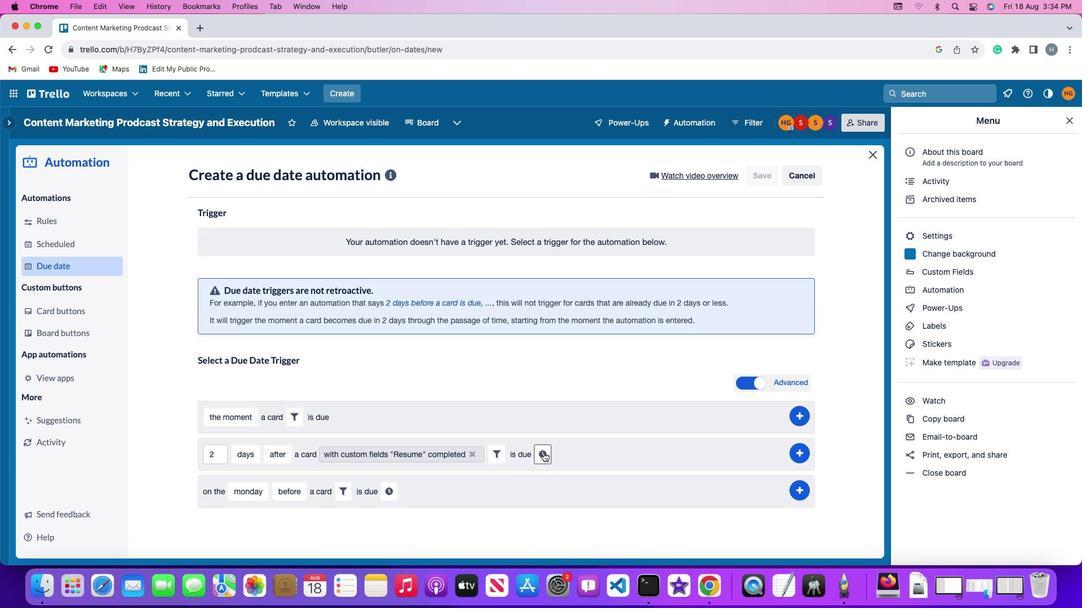 
Action: Mouse pressed left at (544, 453)
Screenshot: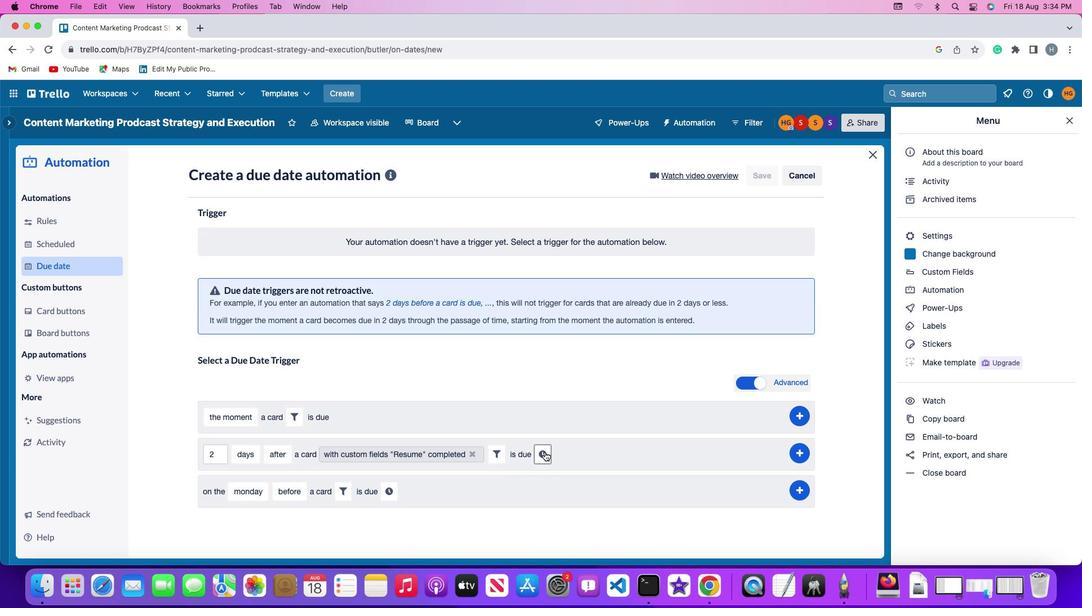 
Action: Mouse moved to (564, 455)
Screenshot: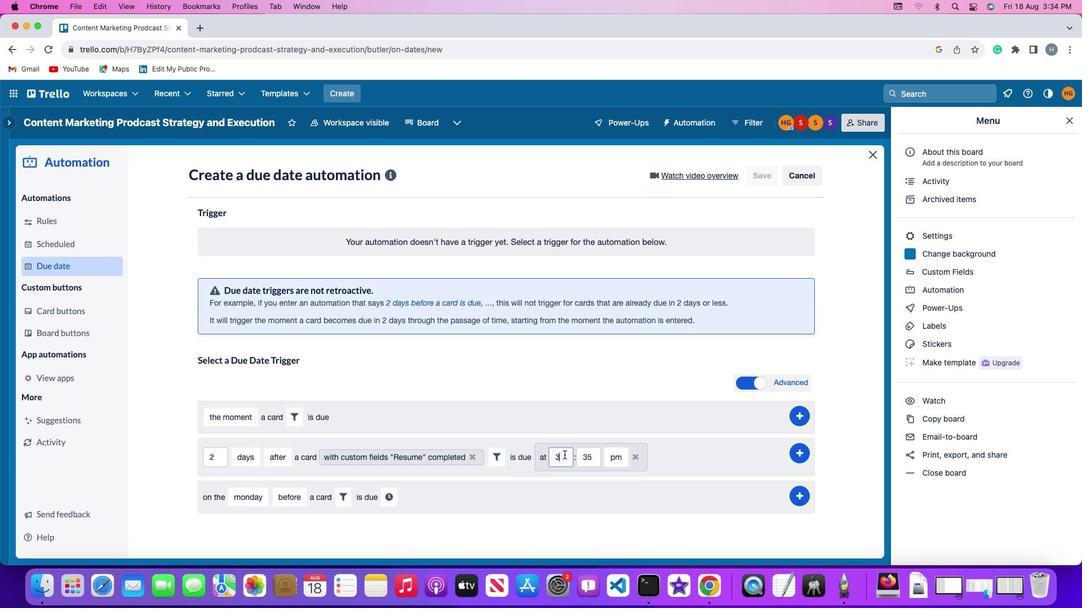 
Action: Mouse pressed left at (564, 455)
Screenshot: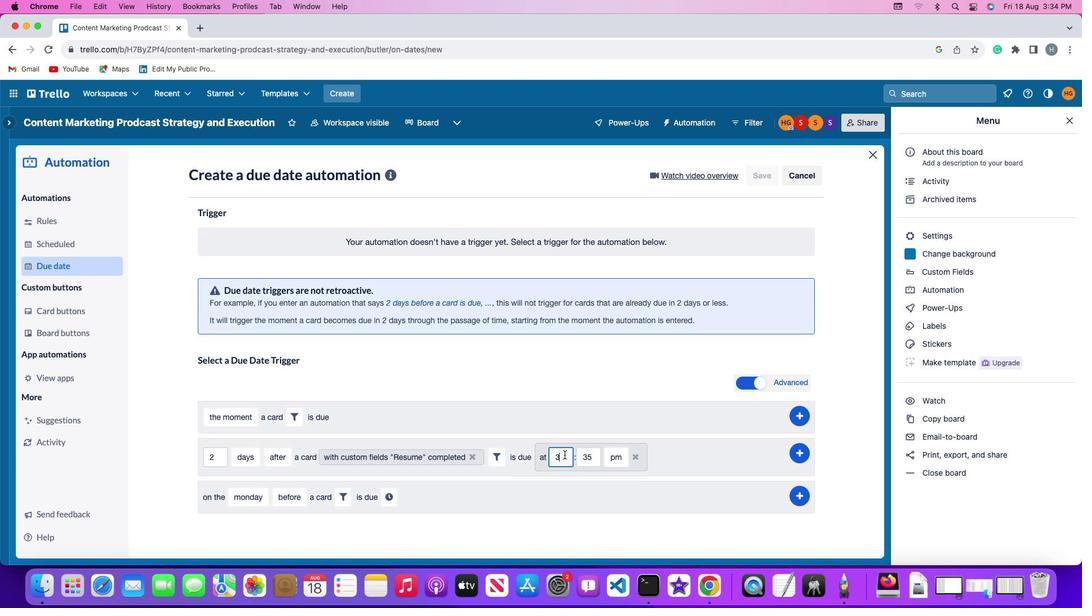 
Action: Mouse moved to (564, 455)
Screenshot: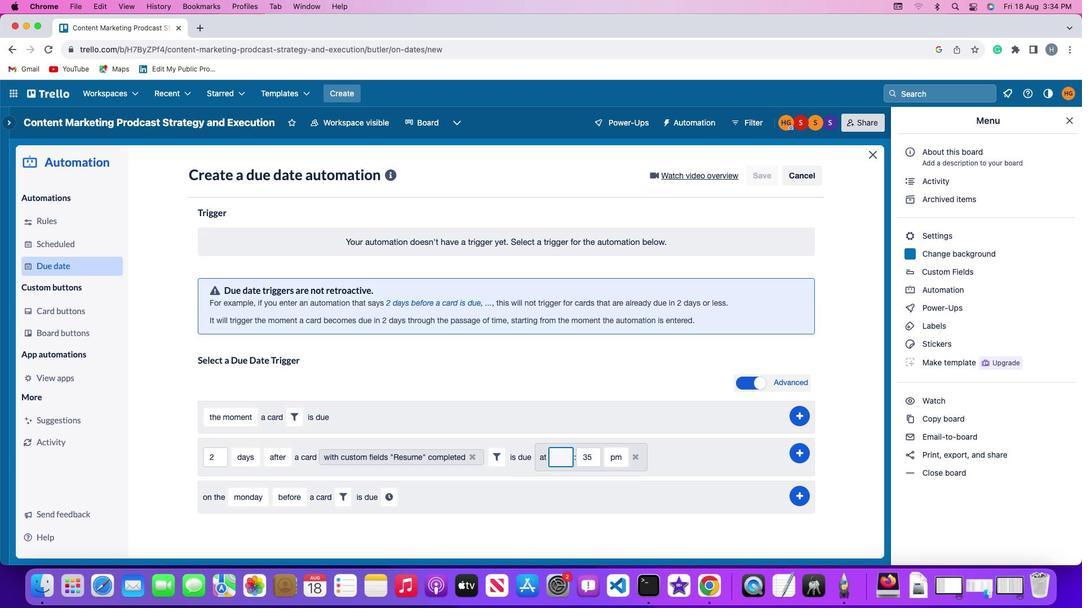 
Action: Key pressed Key.backspace'1''1'
Screenshot: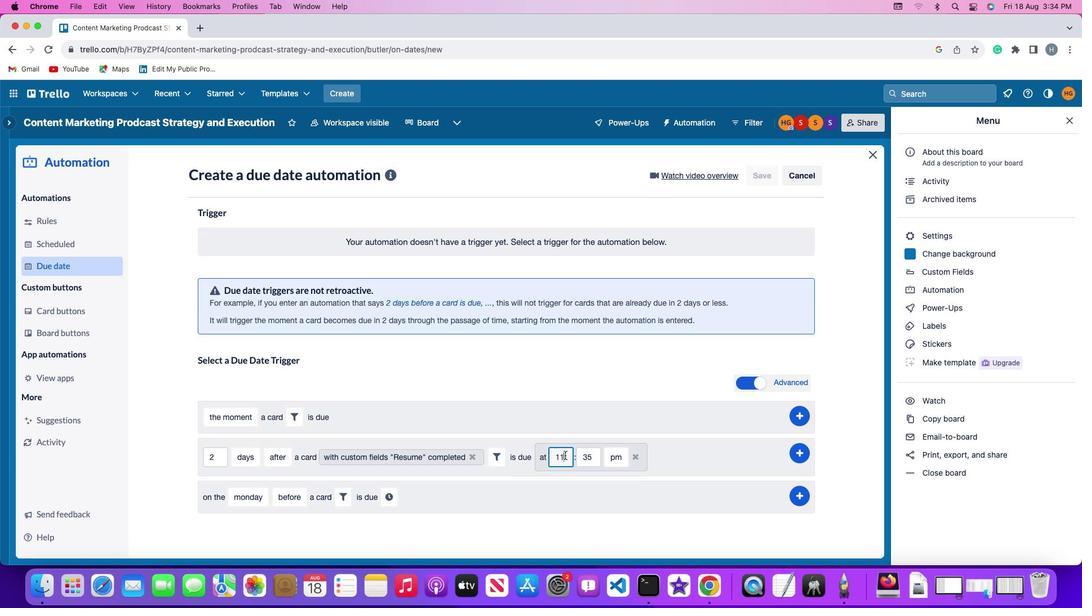
Action: Mouse moved to (593, 456)
Screenshot: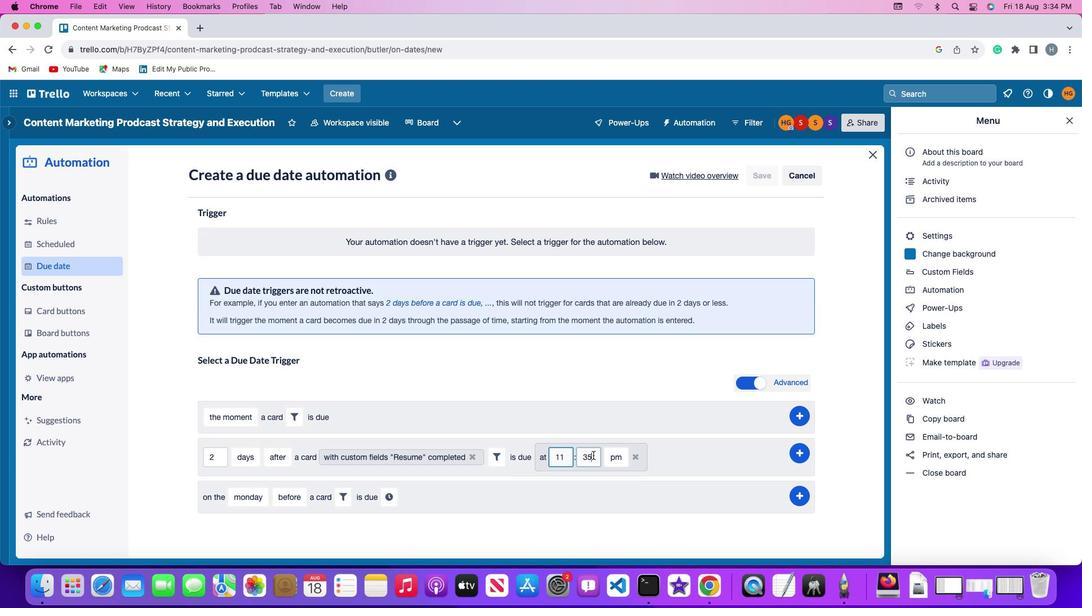 
Action: Mouse pressed left at (593, 456)
Screenshot: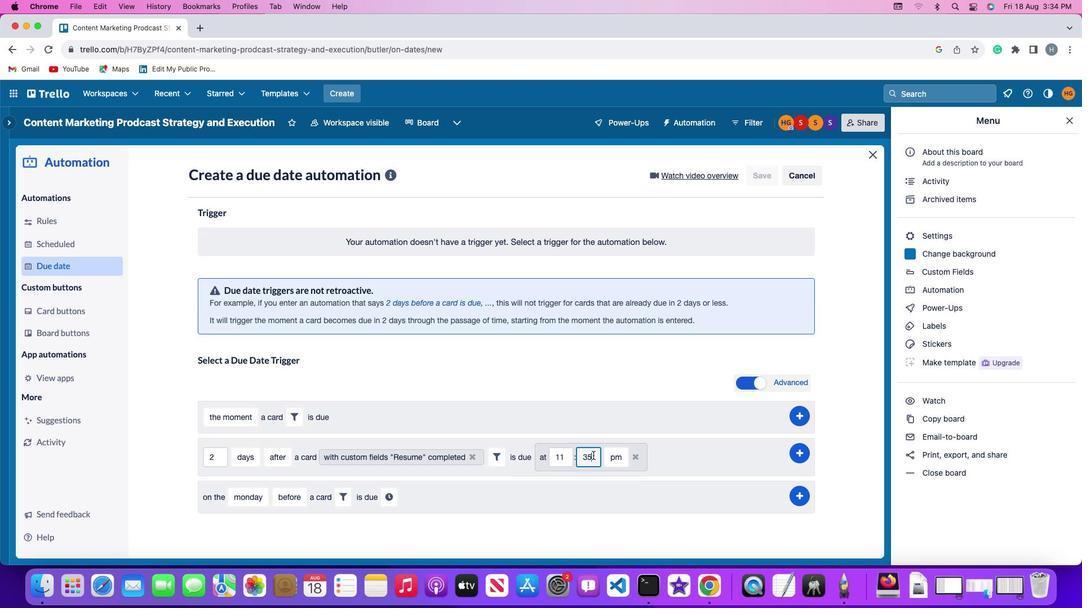 
Action: Mouse moved to (593, 456)
Screenshot: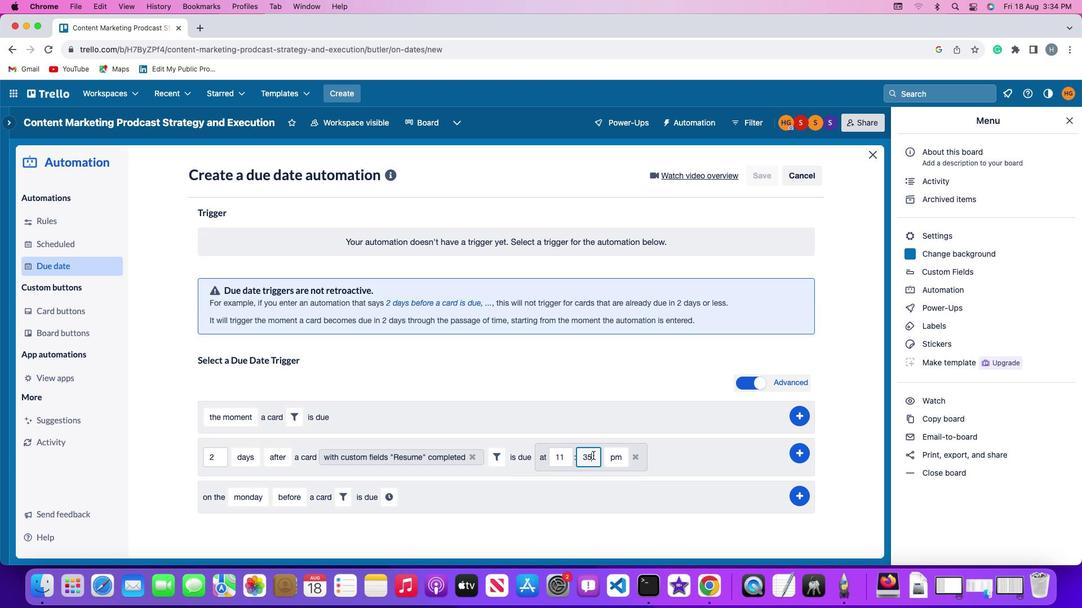 
Action: Key pressed Key.backspaceKey.backspace'0''0'
Screenshot: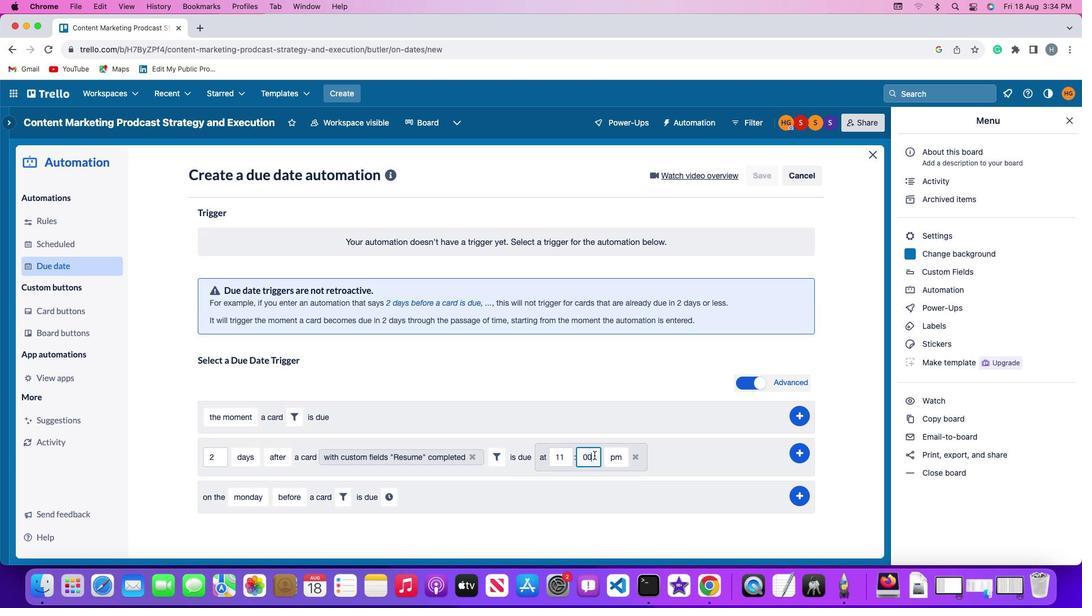 
Action: Mouse moved to (612, 454)
Screenshot: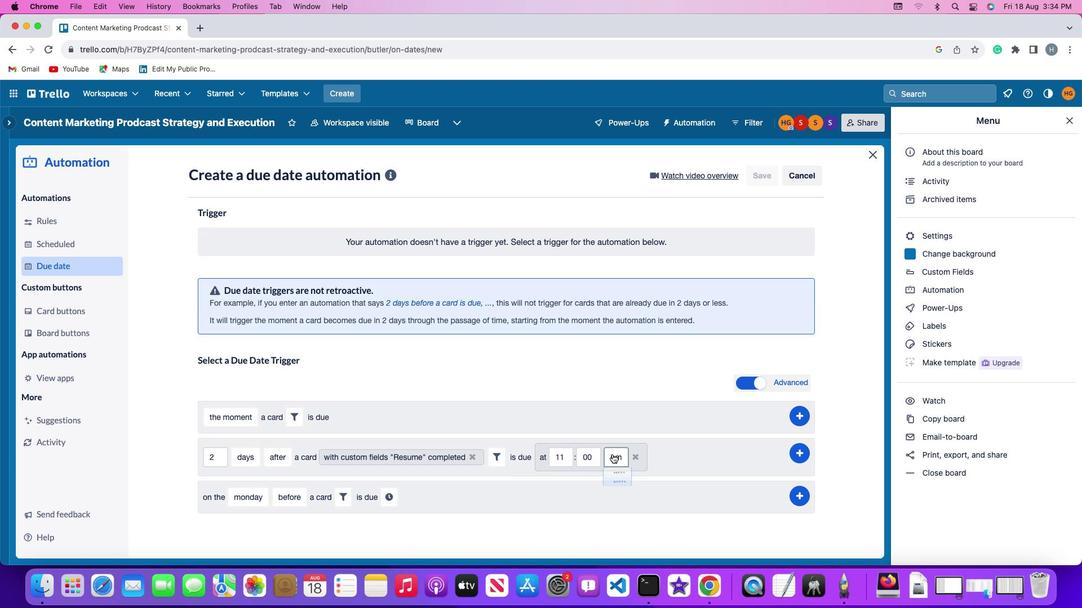 
Action: Mouse pressed left at (612, 454)
Screenshot: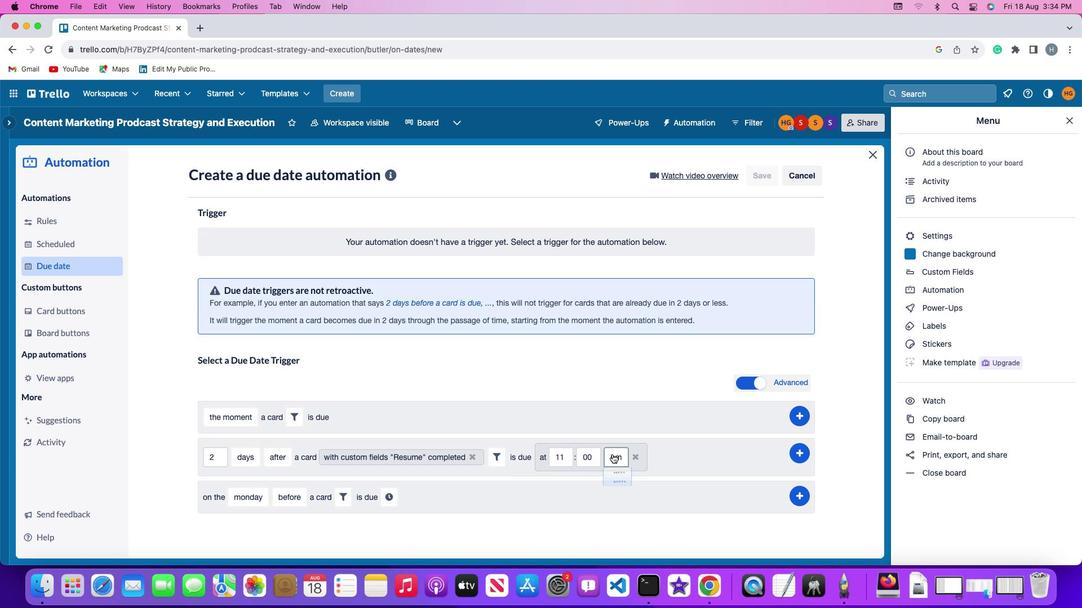 
Action: Mouse moved to (619, 474)
Screenshot: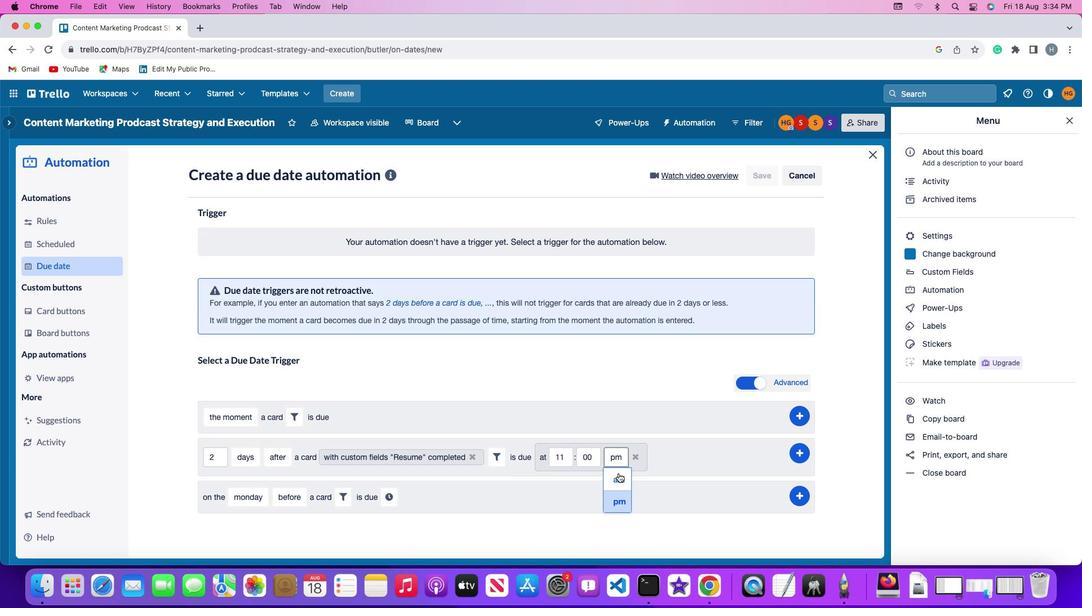 
Action: Mouse pressed left at (619, 474)
Screenshot: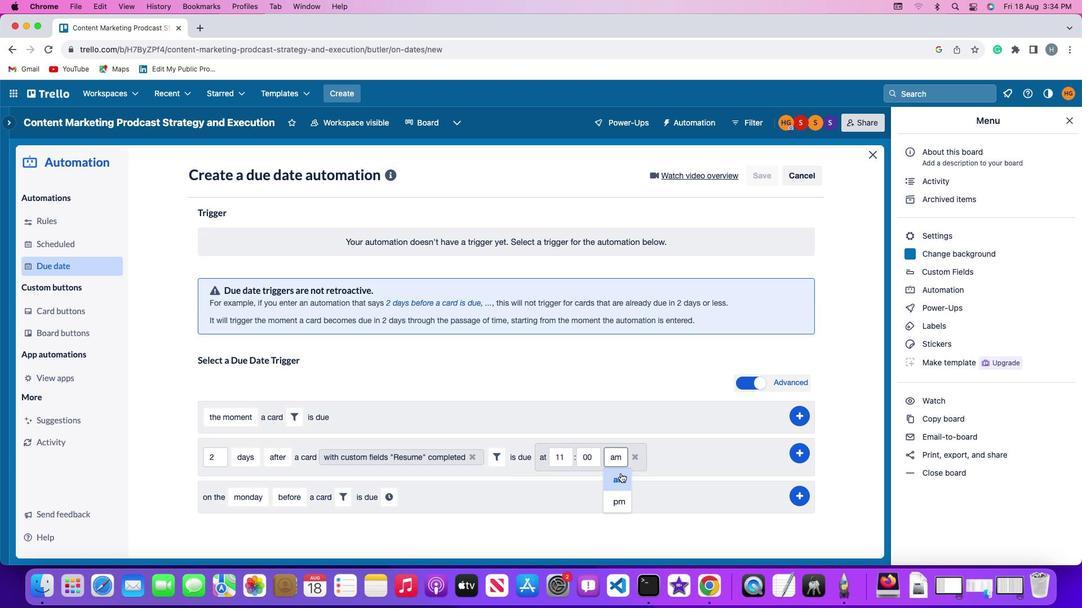
Action: Mouse moved to (801, 451)
Screenshot: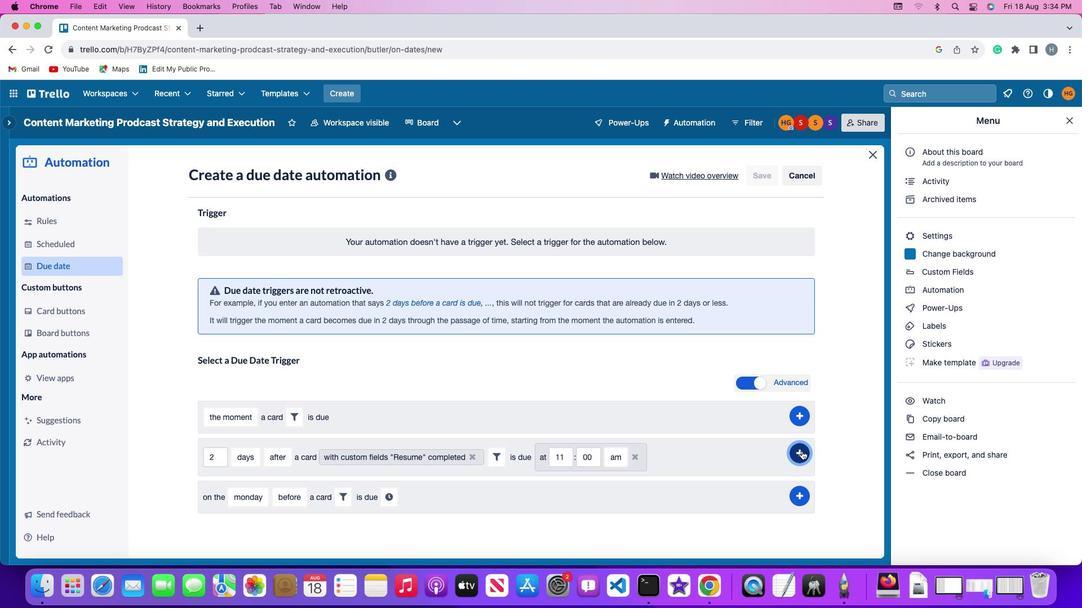 
Action: Mouse pressed left at (801, 451)
Screenshot: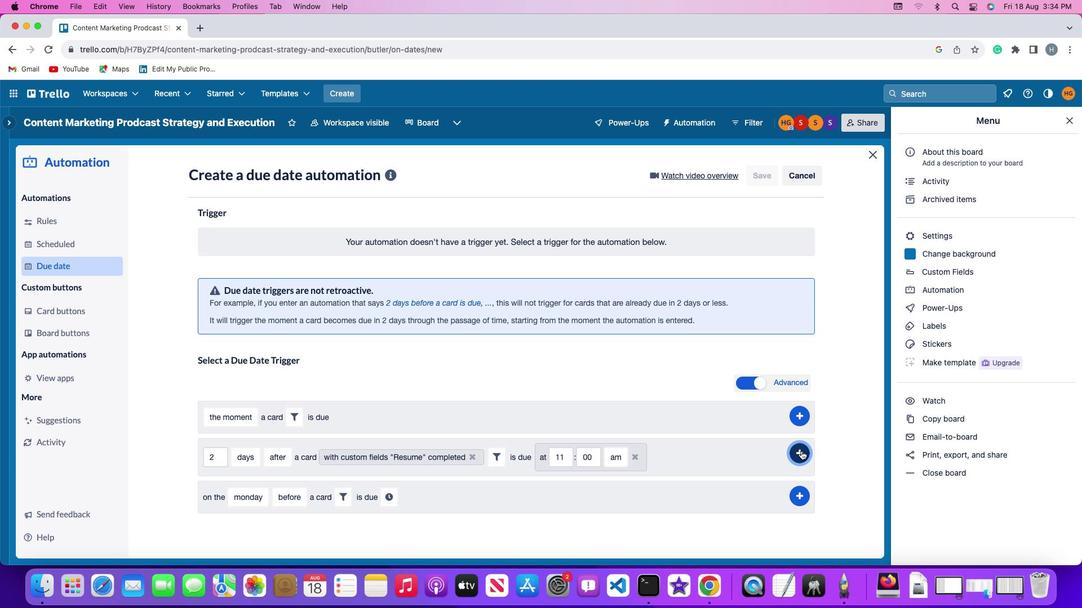 
Action: Mouse moved to (858, 368)
Screenshot: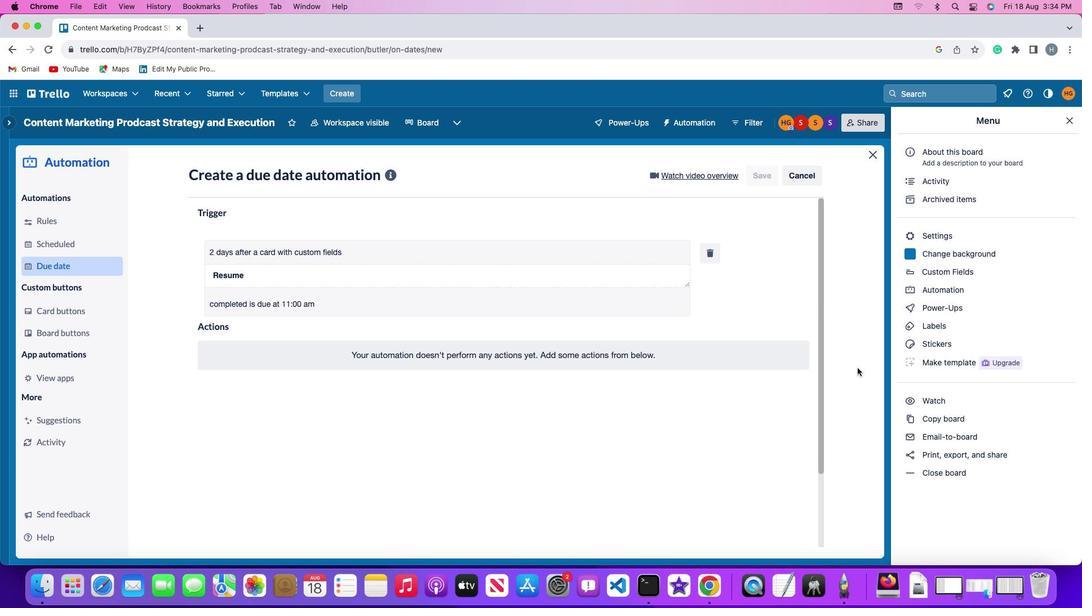 
